 Task: Check the sale-to-list ratio of open concept design in the last 3 years.
Action: Mouse moved to (1066, 253)
Screenshot: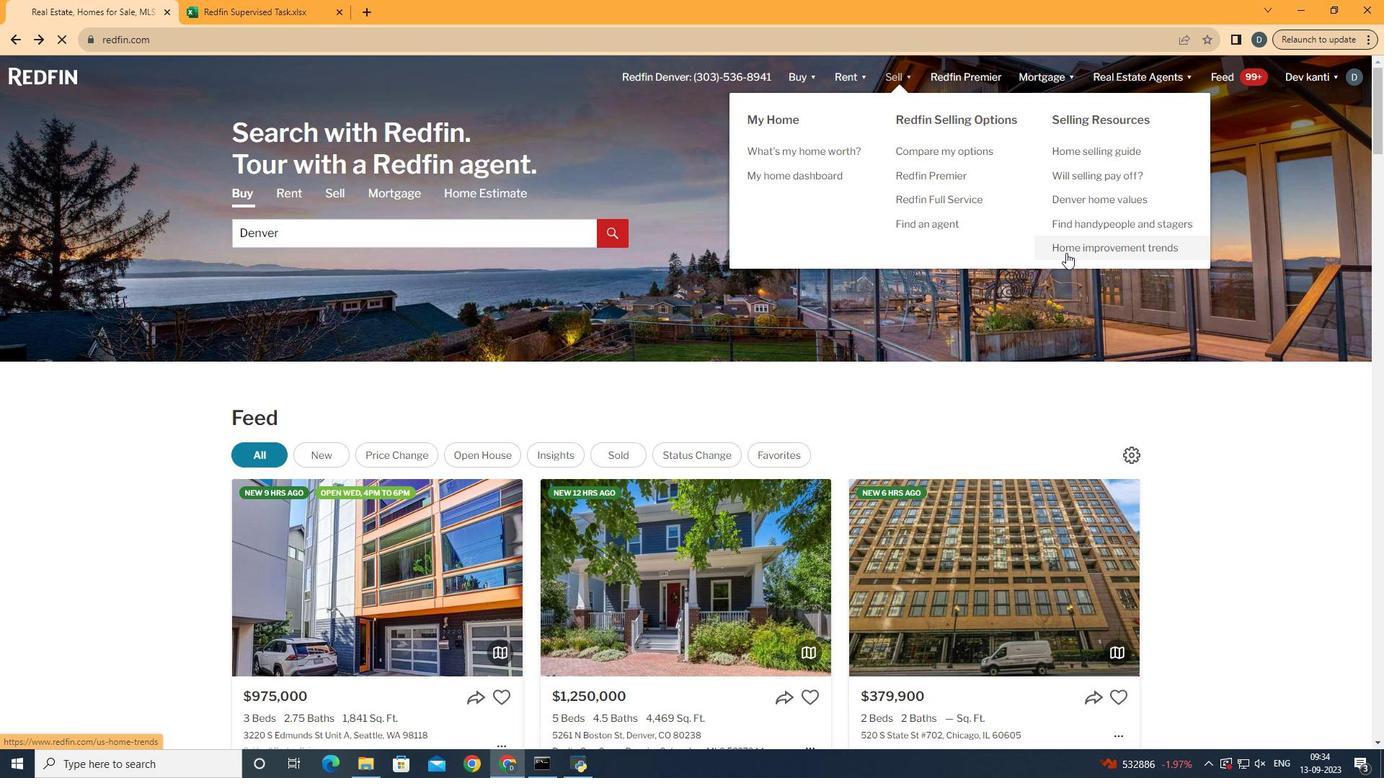 
Action: Mouse pressed left at (1066, 253)
Screenshot: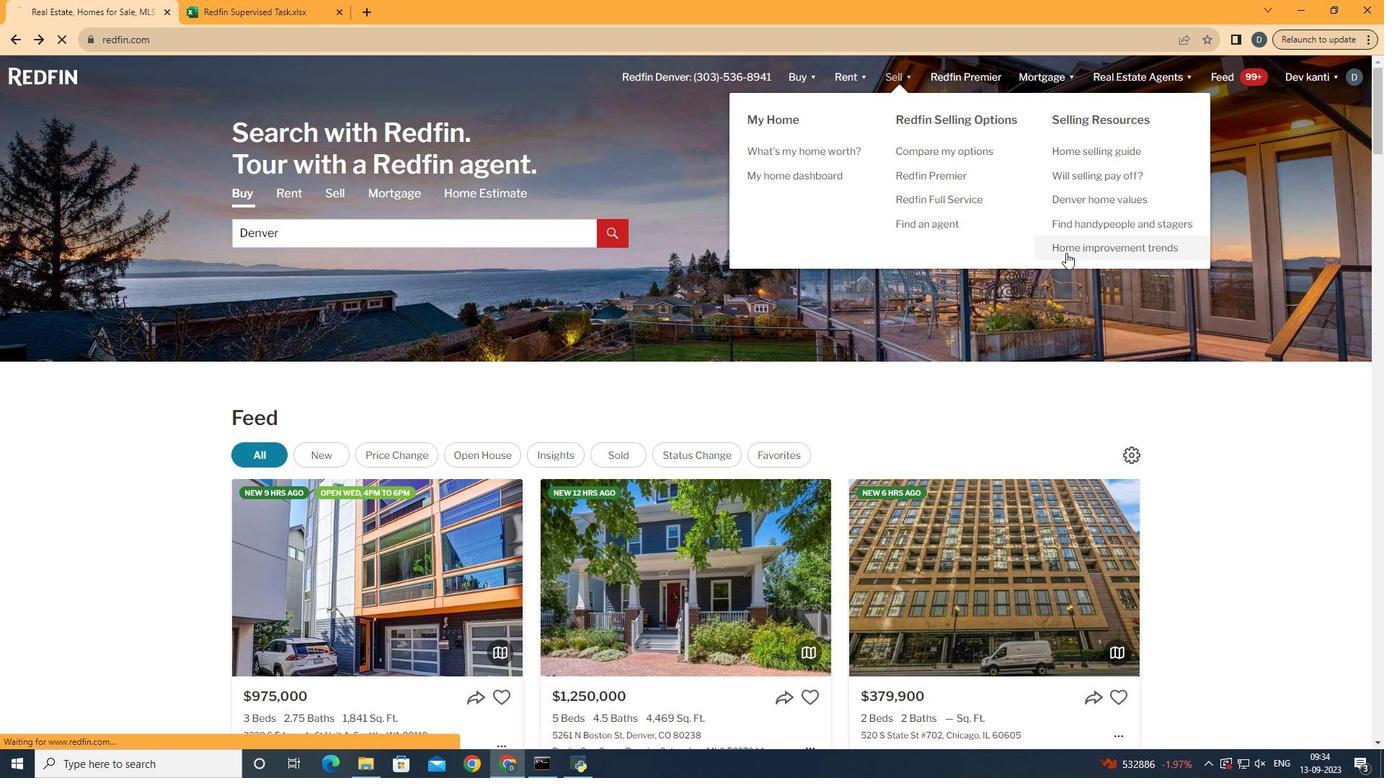 
Action: Mouse moved to (366, 284)
Screenshot: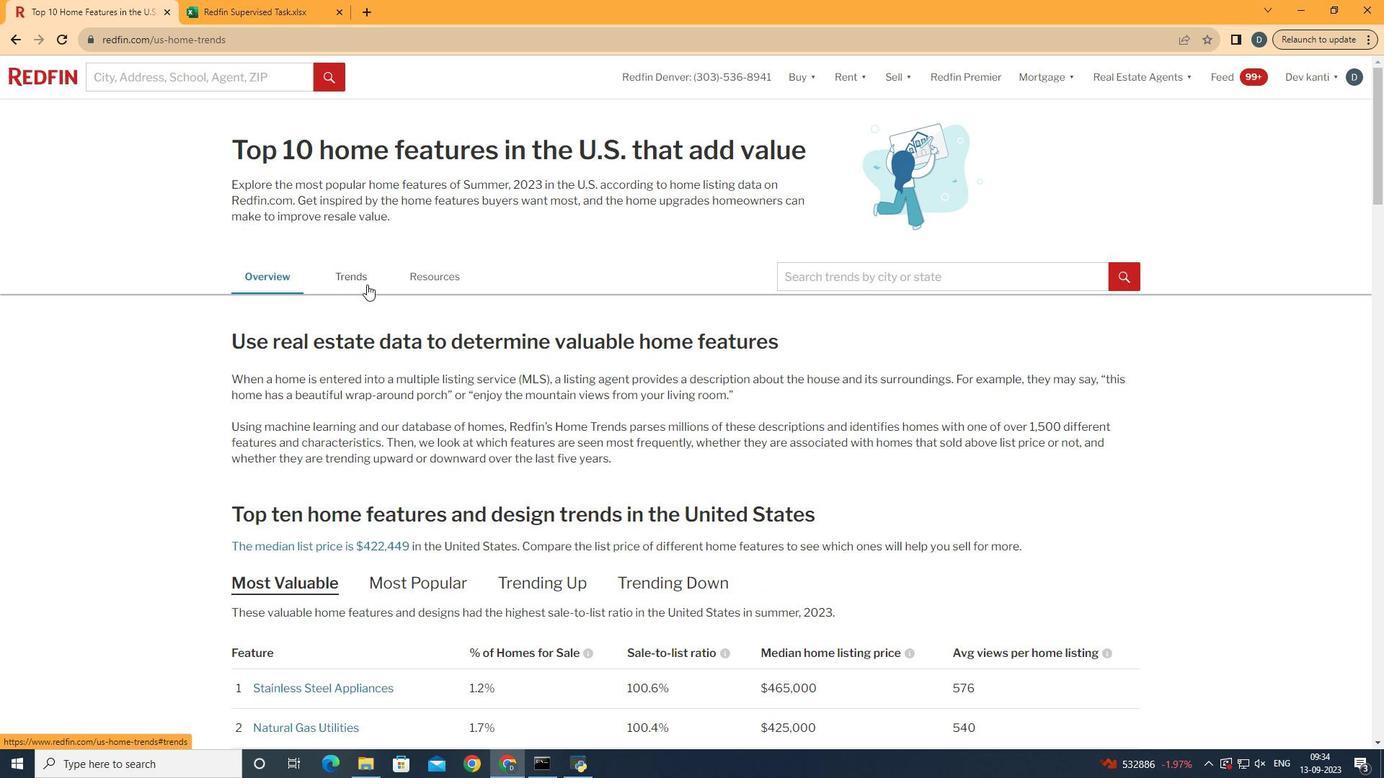 
Action: Mouse pressed left at (366, 284)
Screenshot: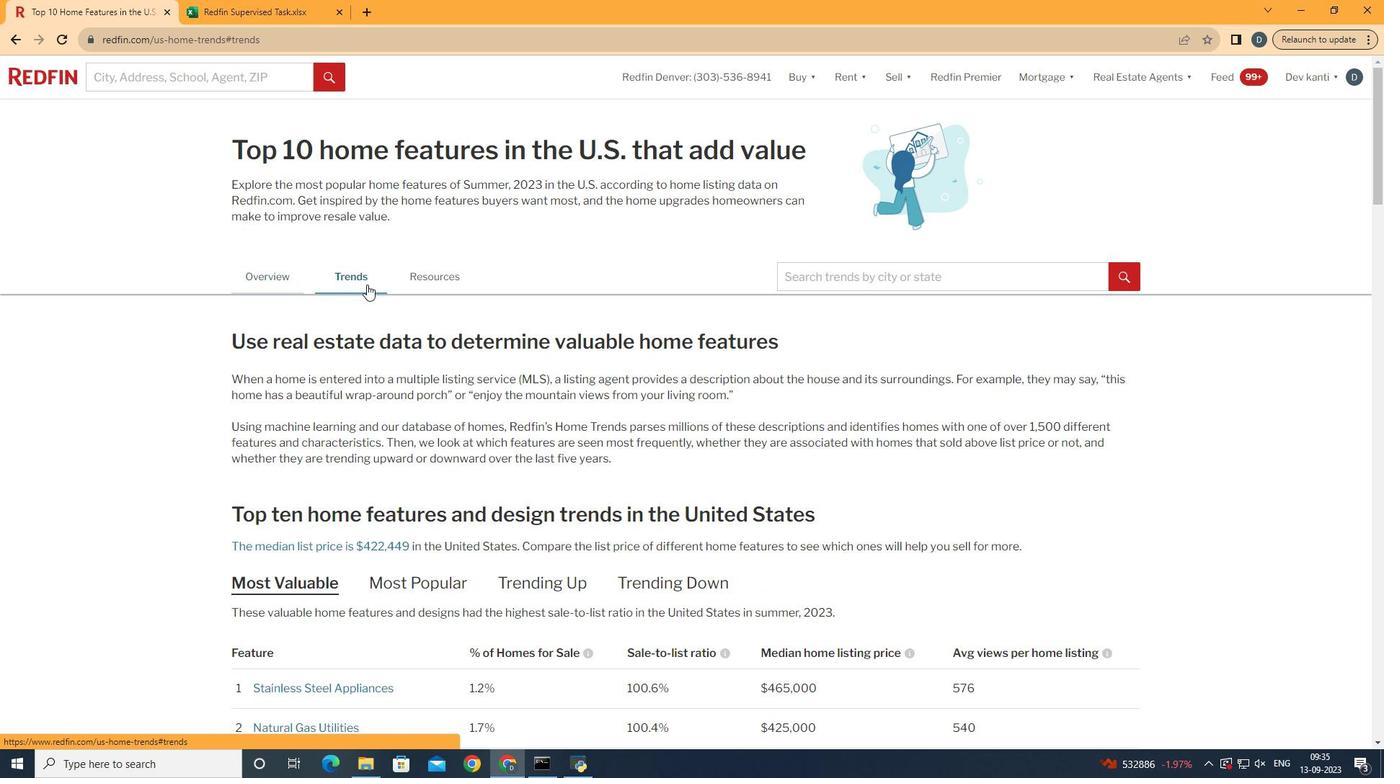 
Action: Mouse moved to (457, 382)
Screenshot: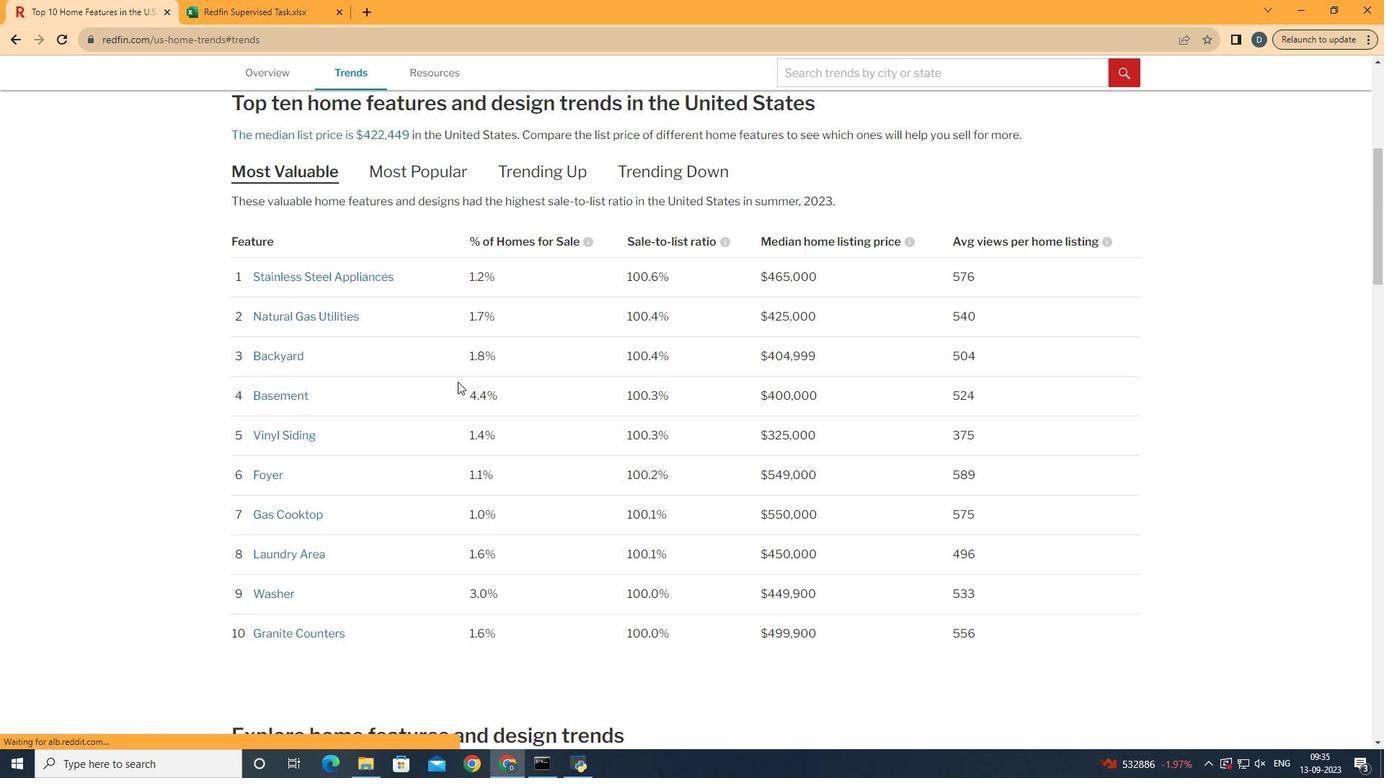 
Action: Mouse scrolled (457, 381) with delta (0, 0)
Screenshot: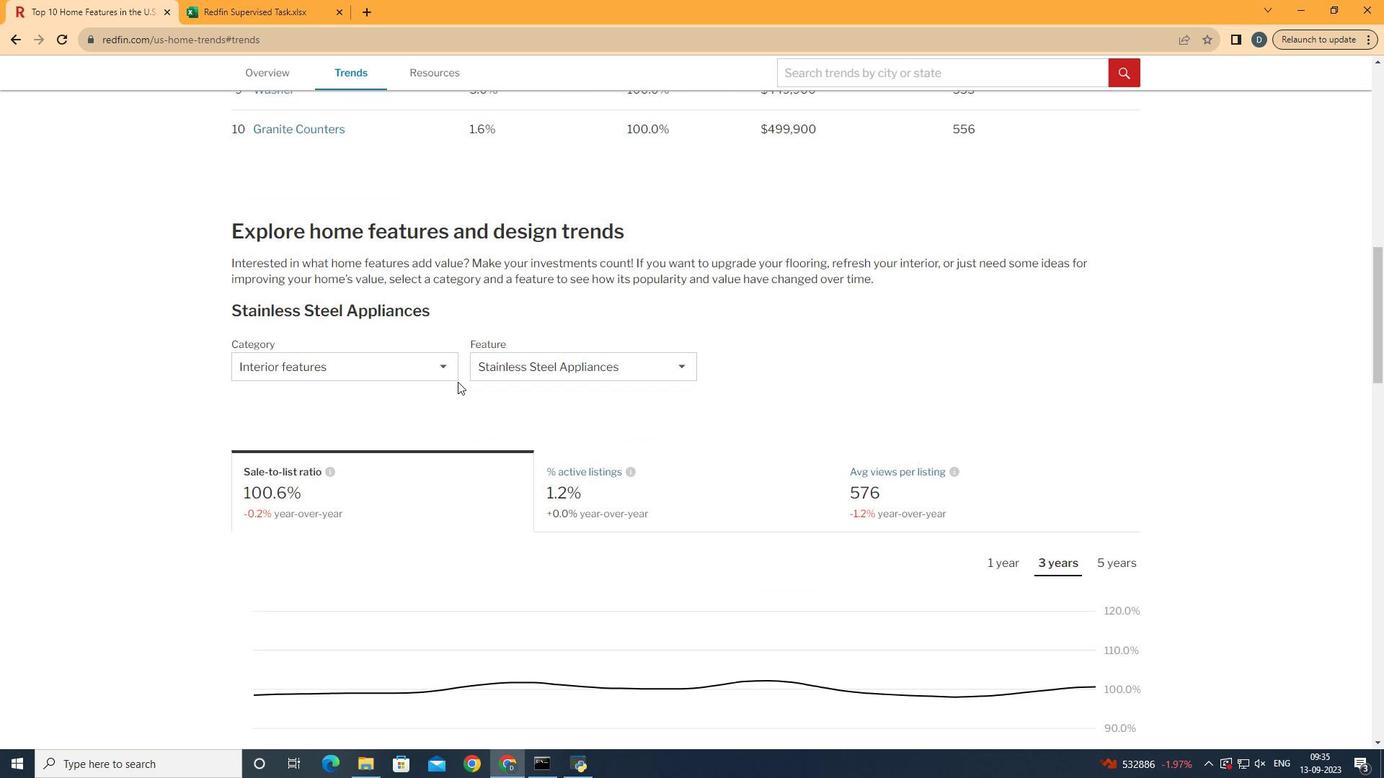 
Action: Mouse scrolled (457, 381) with delta (0, 0)
Screenshot: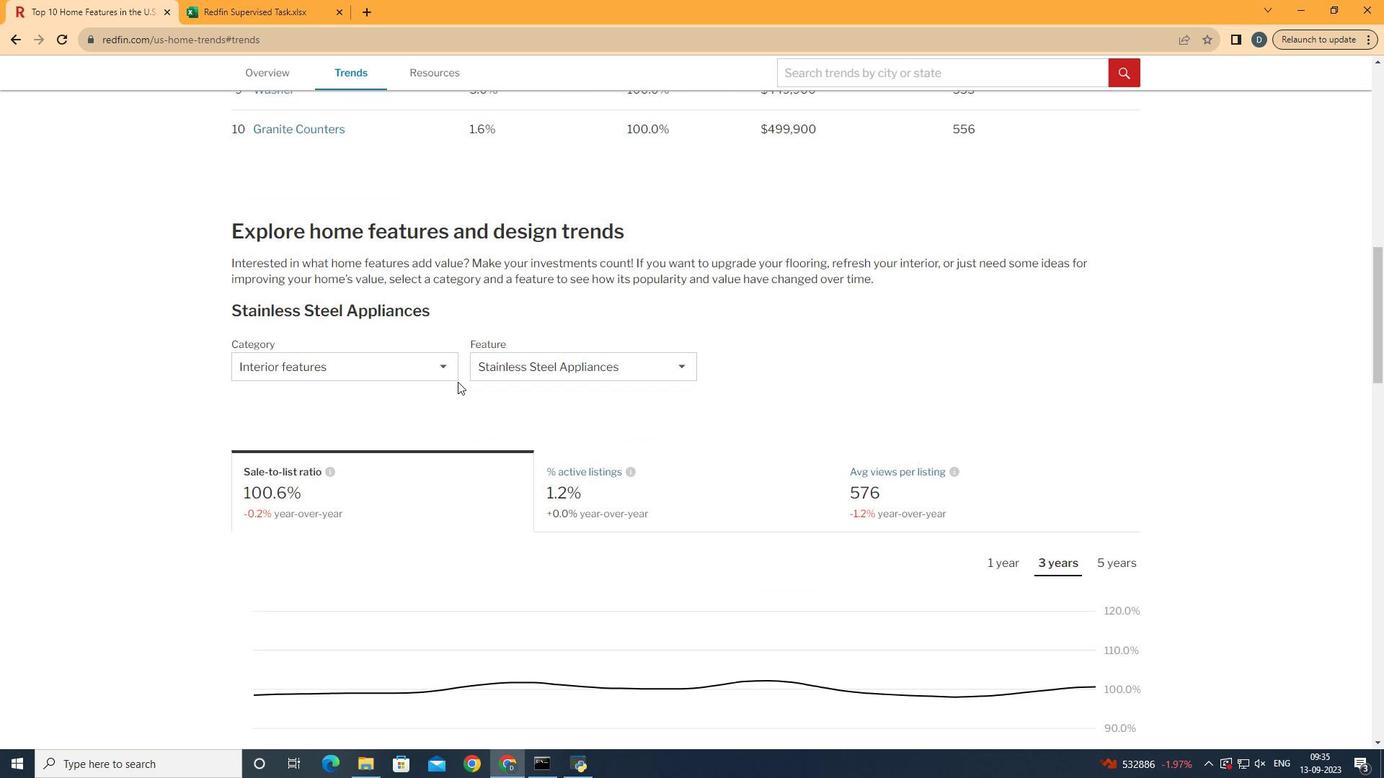 
Action: Mouse scrolled (457, 381) with delta (0, 0)
Screenshot: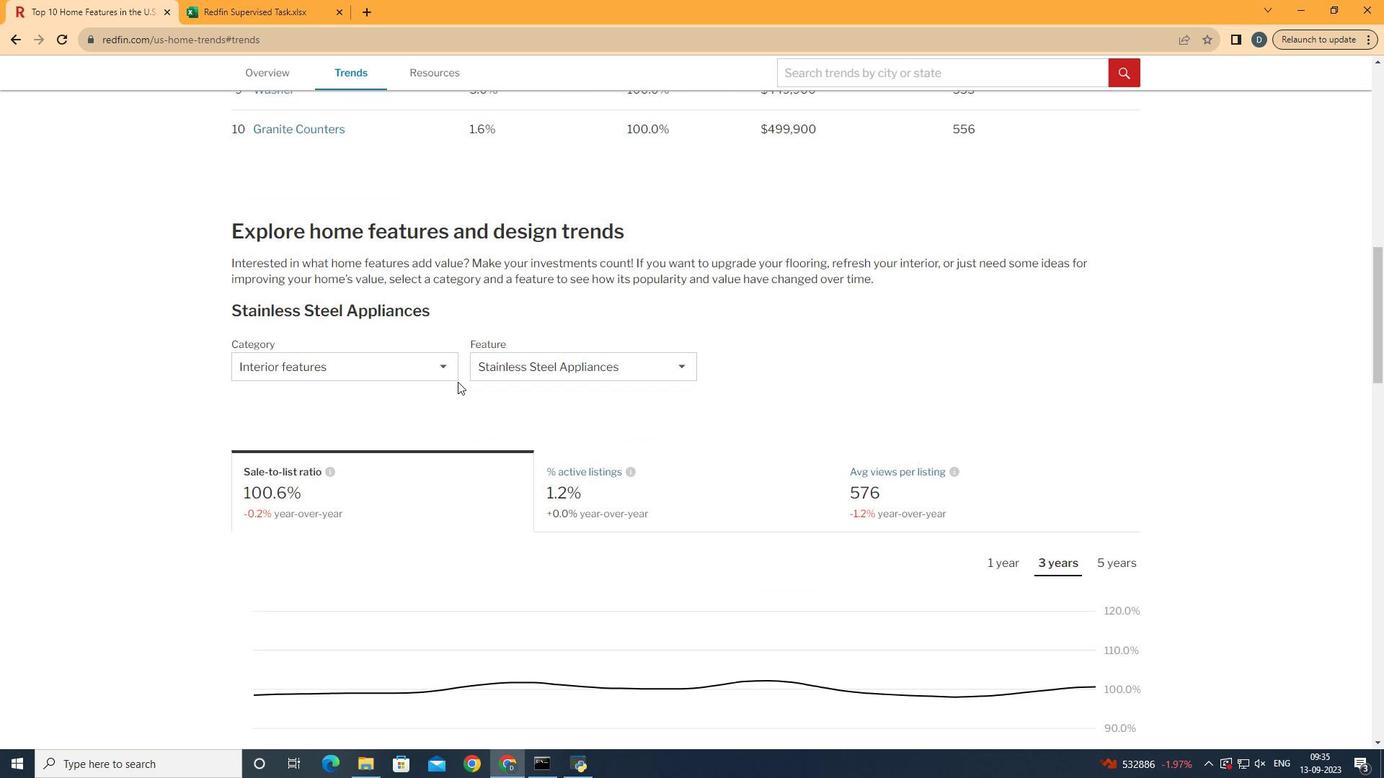 
Action: Mouse scrolled (457, 381) with delta (0, 0)
Screenshot: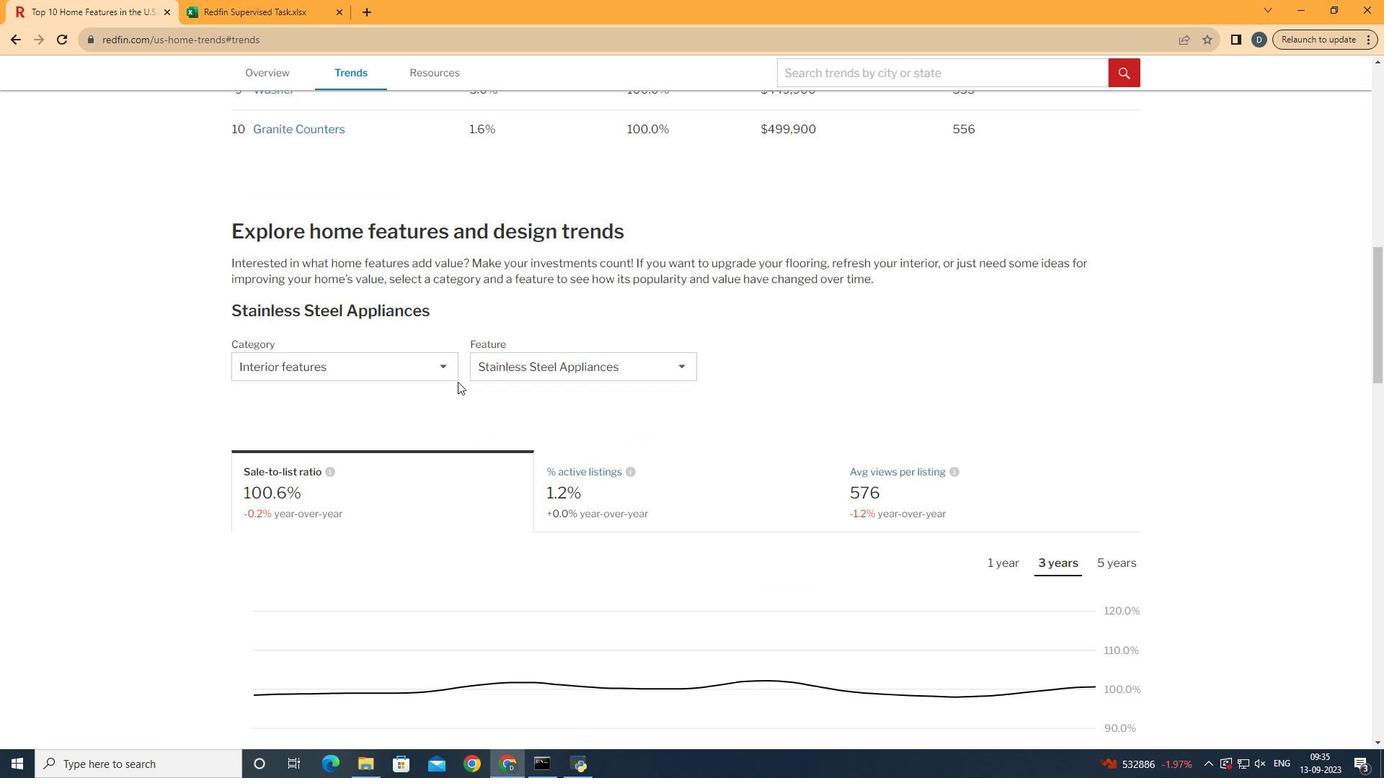 
Action: Mouse scrolled (457, 381) with delta (0, 0)
Screenshot: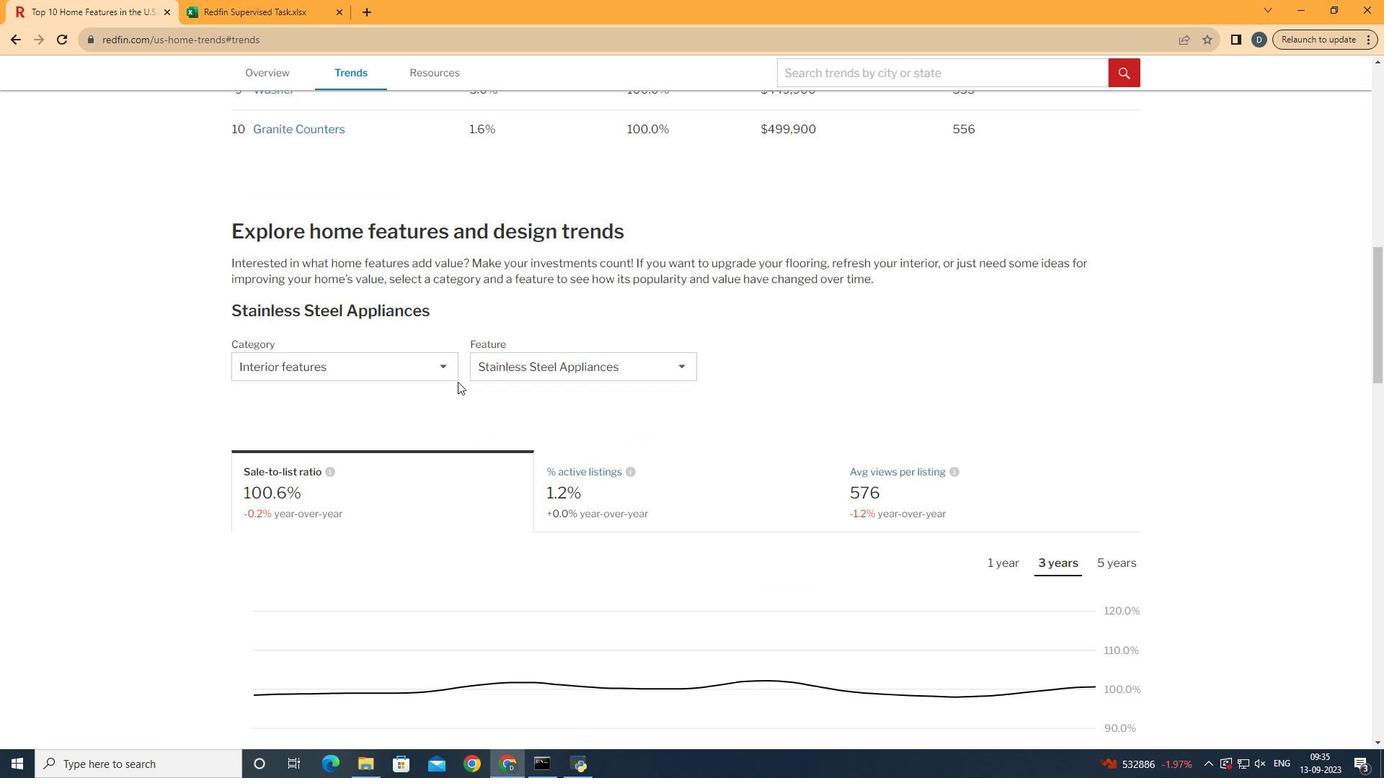 
Action: Mouse scrolled (457, 381) with delta (0, 0)
Screenshot: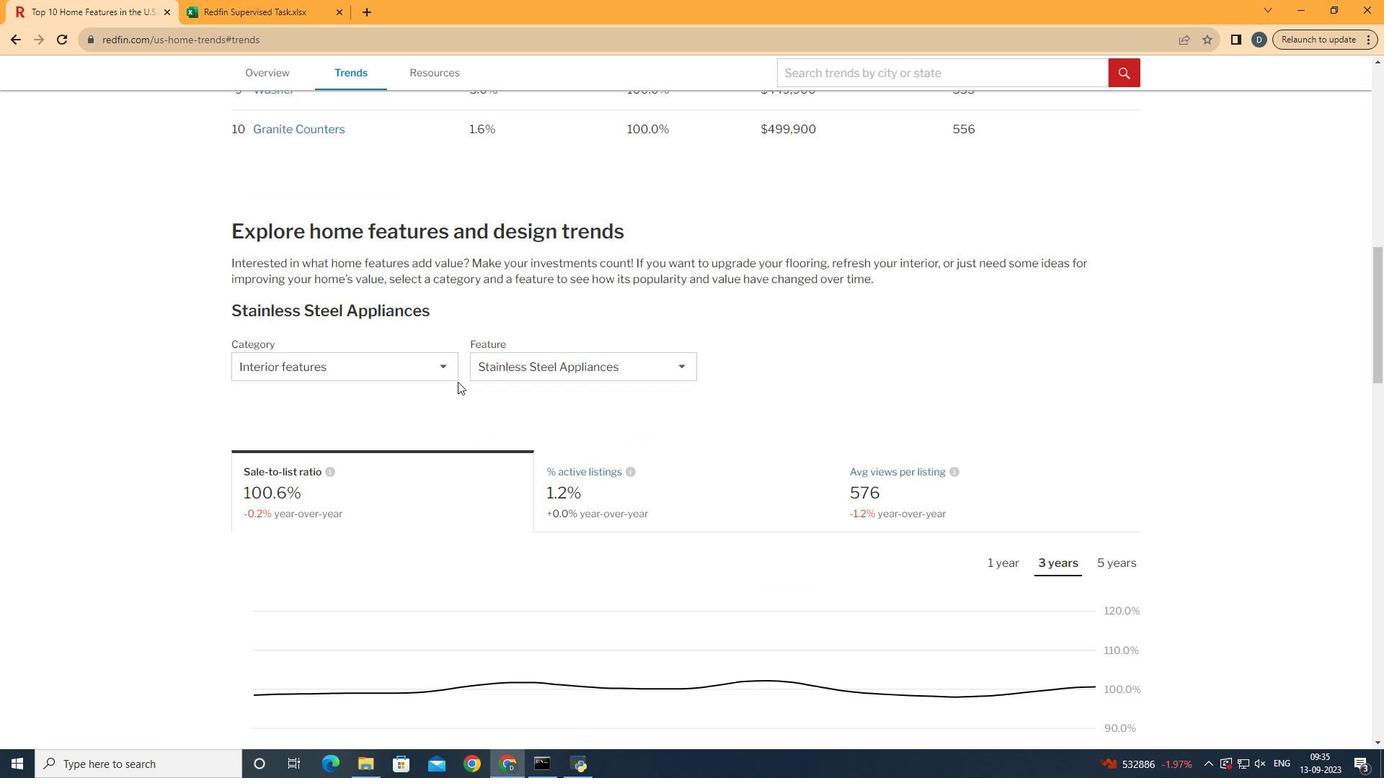
Action: Mouse scrolled (457, 381) with delta (0, 0)
Screenshot: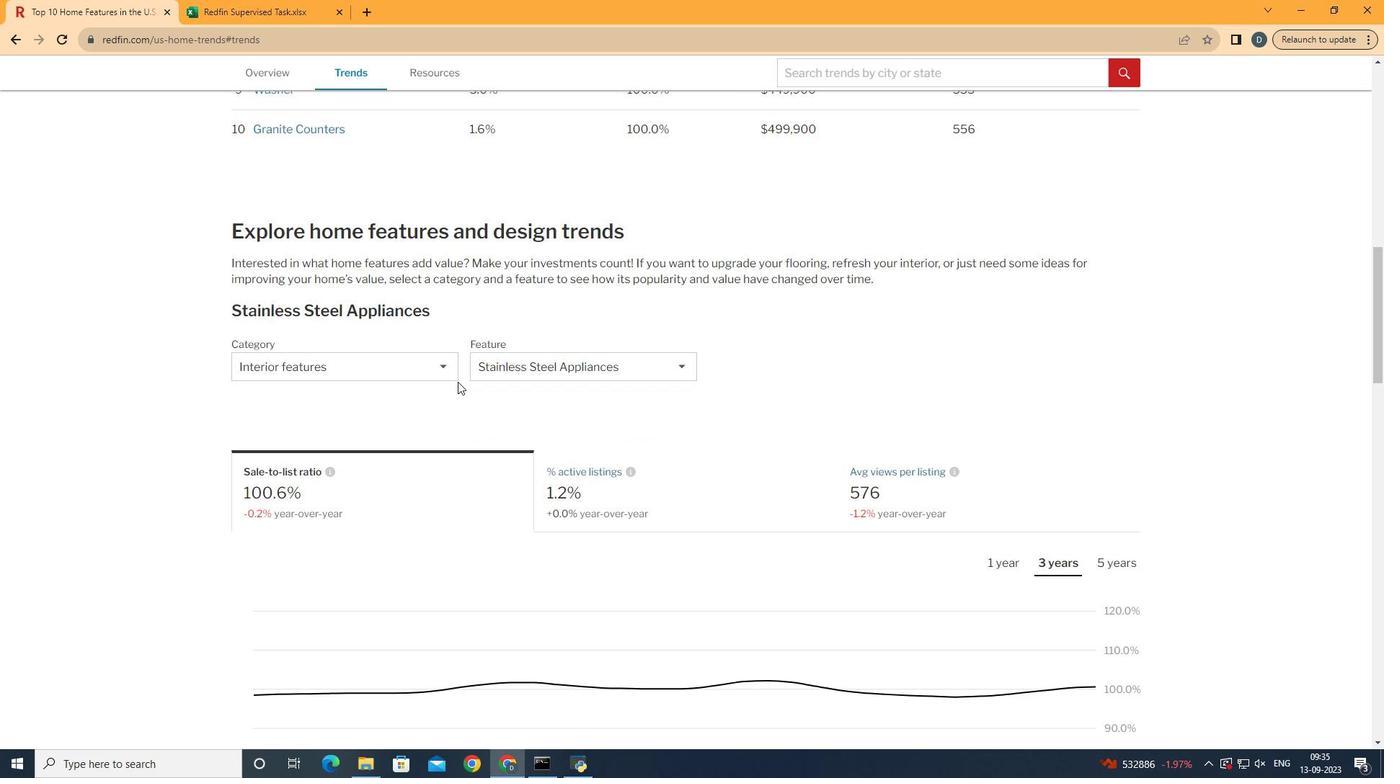 
Action: Mouse scrolled (457, 381) with delta (0, 0)
Screenshot: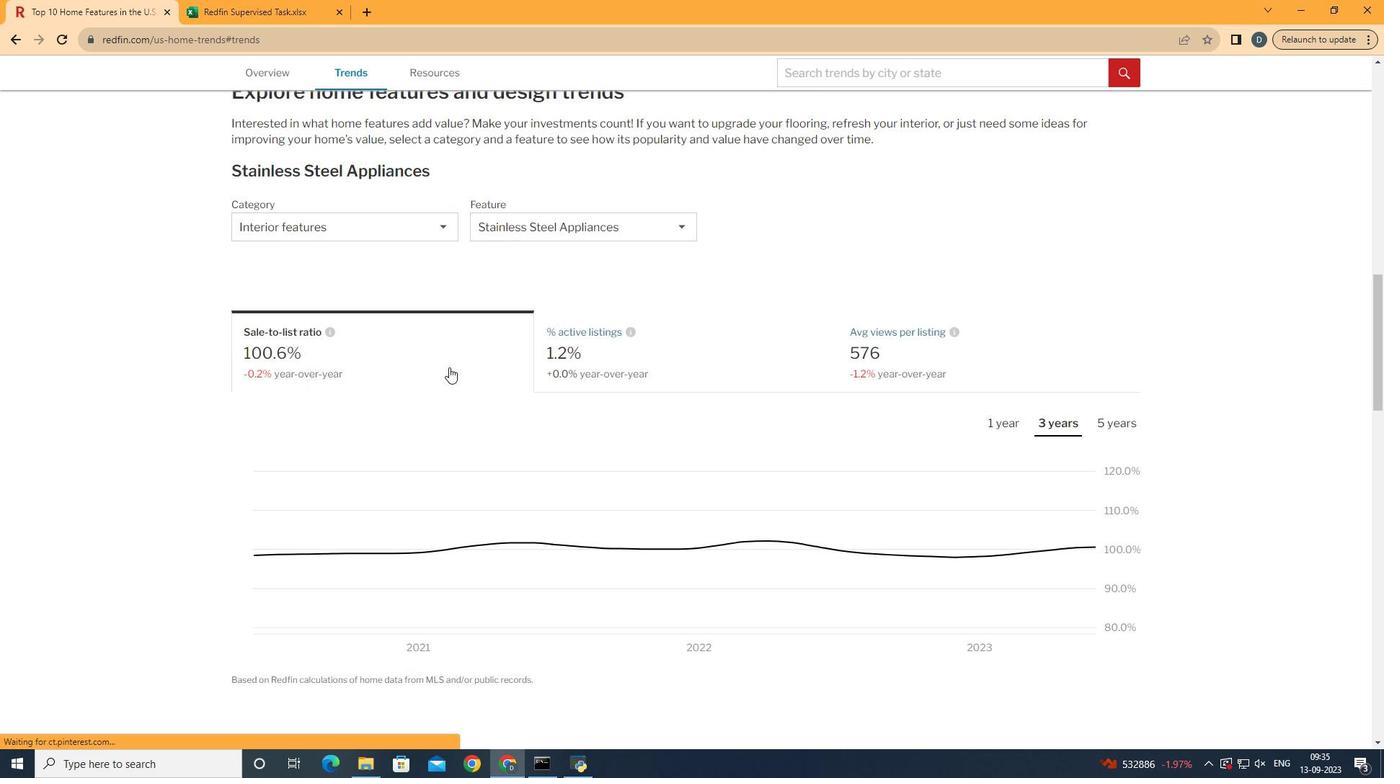
Action: Mouse scrolled (457, 381) with delta (0, 0)
Screenshot: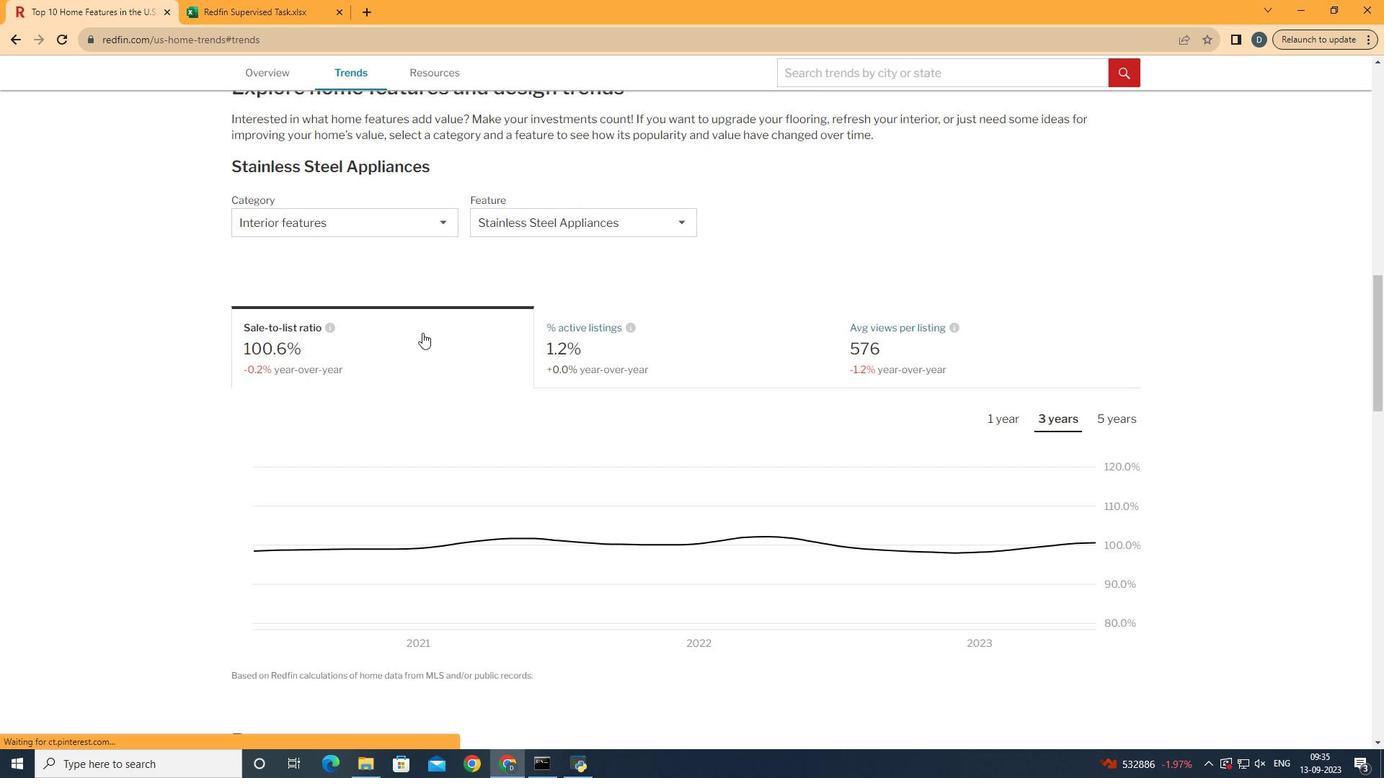 
Action: Mouse moved to (410, 209)
Screenshot: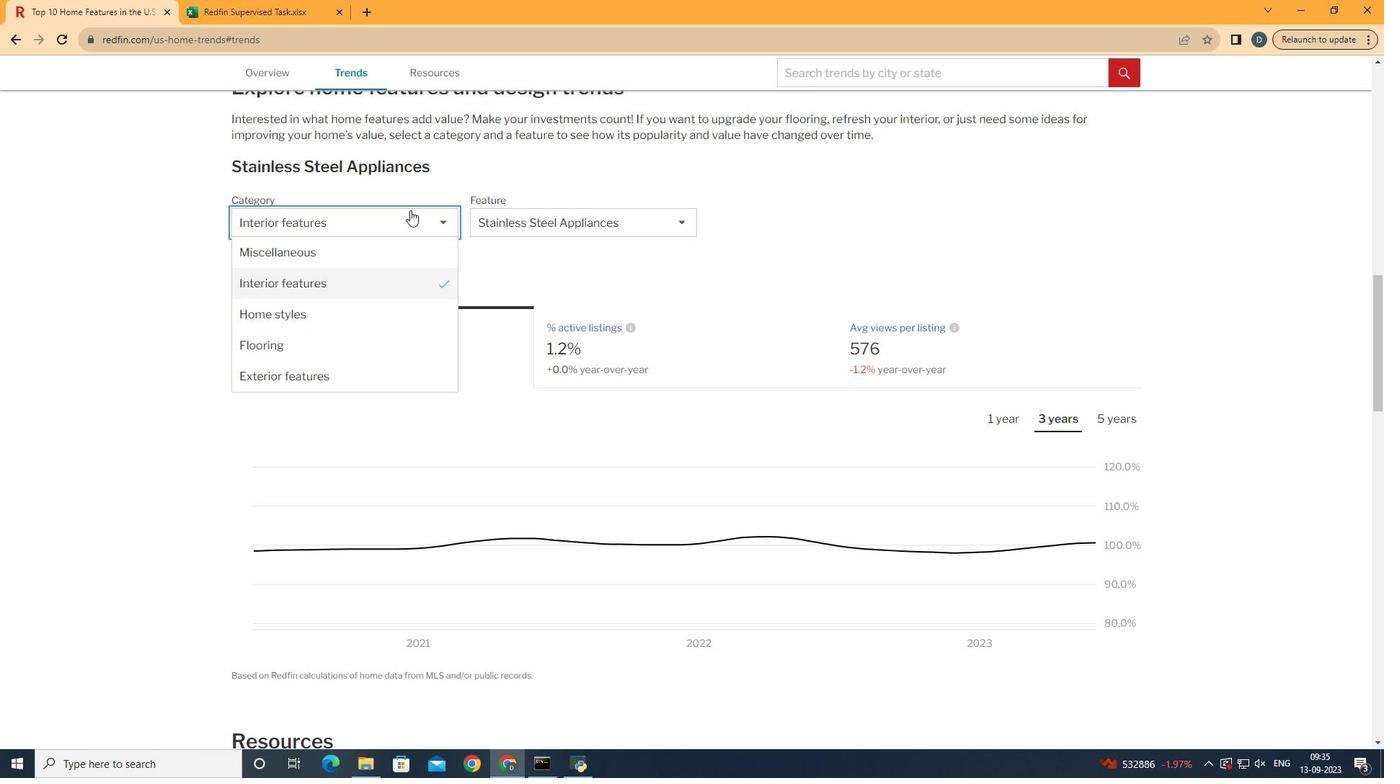 
Action: Mouse pressed left at (410, 209)
Screenshot: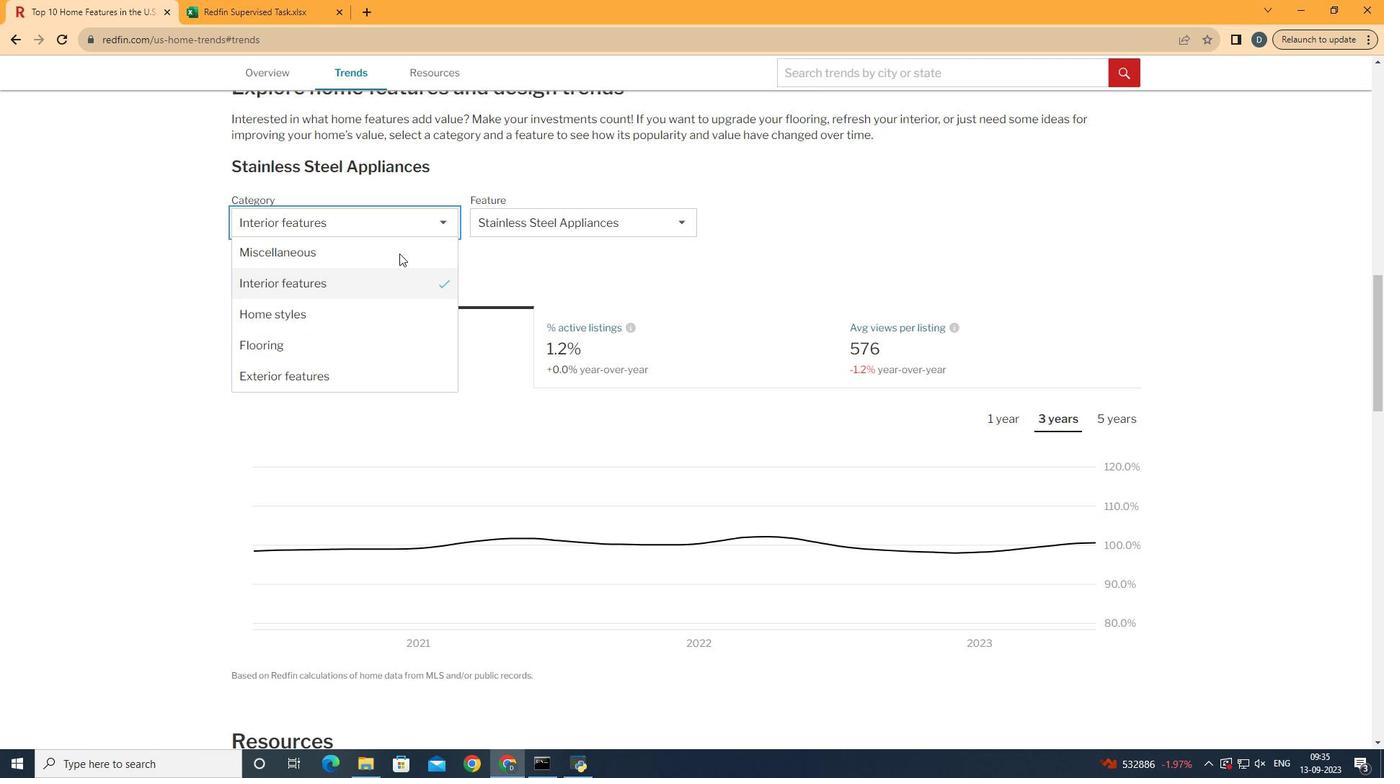 
Action: Mouse moved to (393, 287)
Screenshot: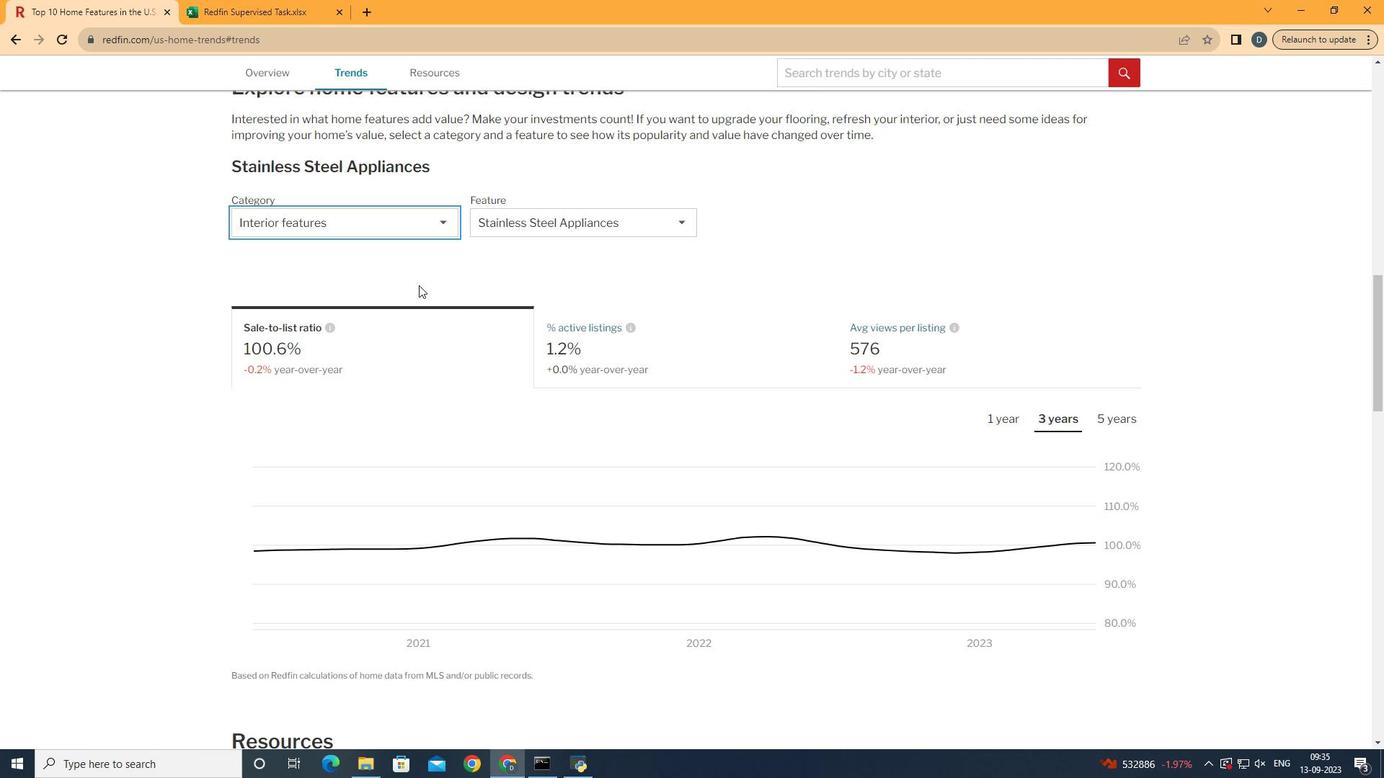 
Action: Mouse pressed left at (393, 287)
Screenshot: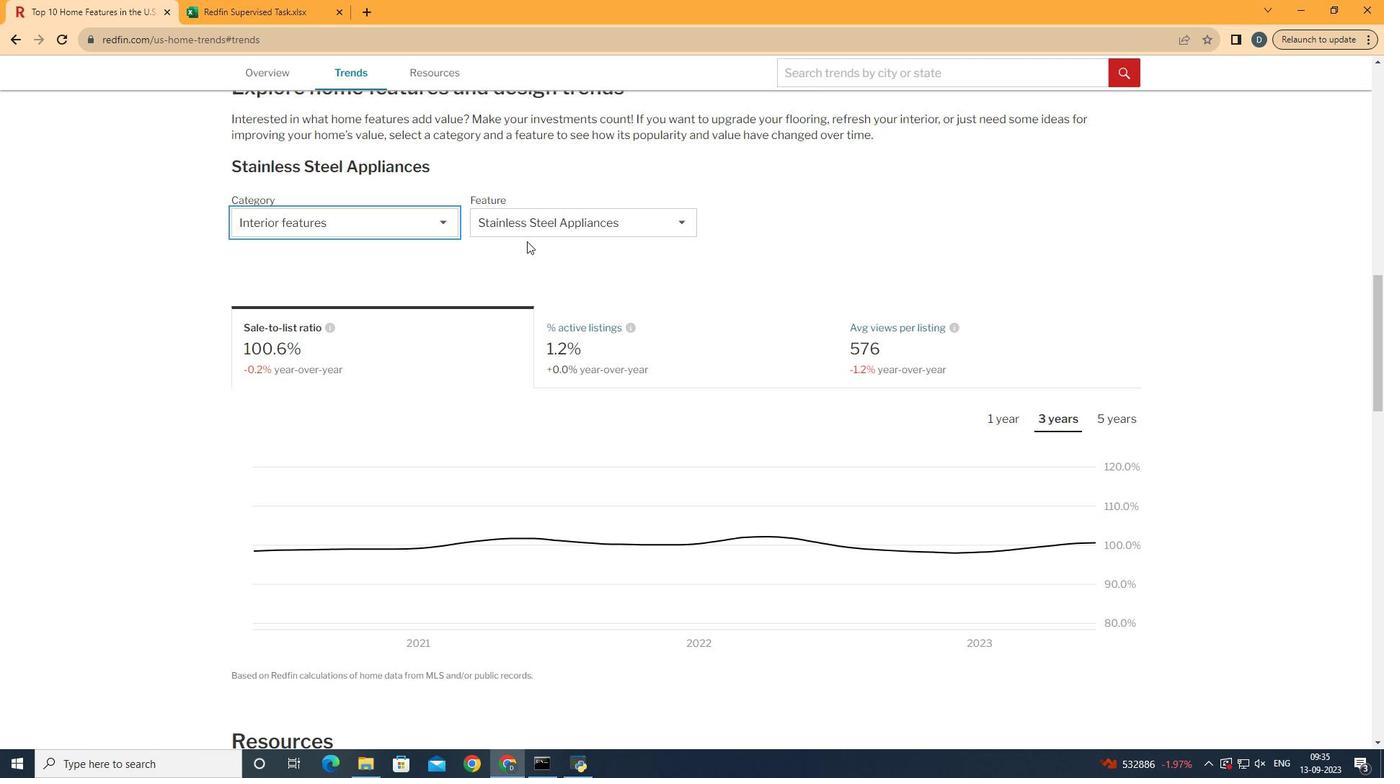 
Action: Mouse moved to (527, 241)
Screenshot: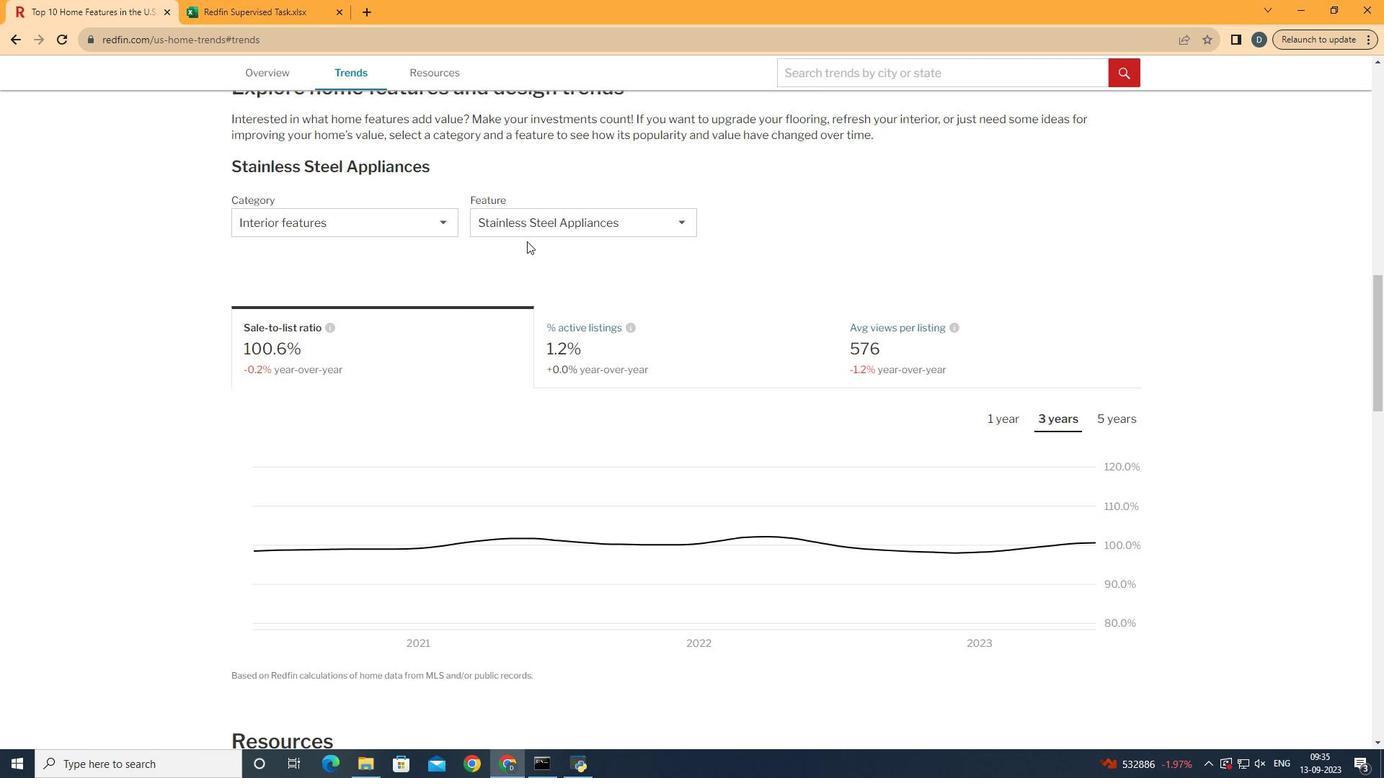 
Action: Mouse pressed left at (527, 241)
Screenshot: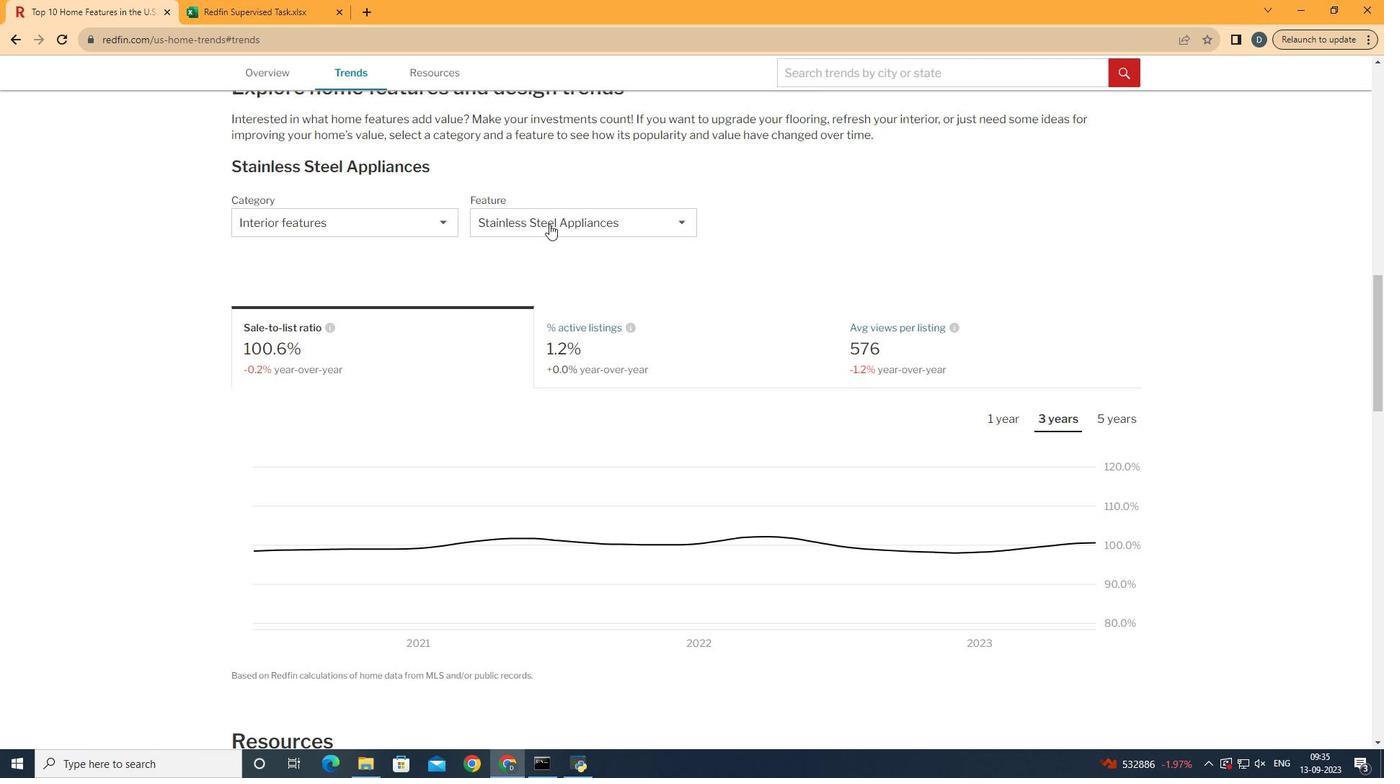 
Action: Mouse moved to (549, 224)
Screenshot: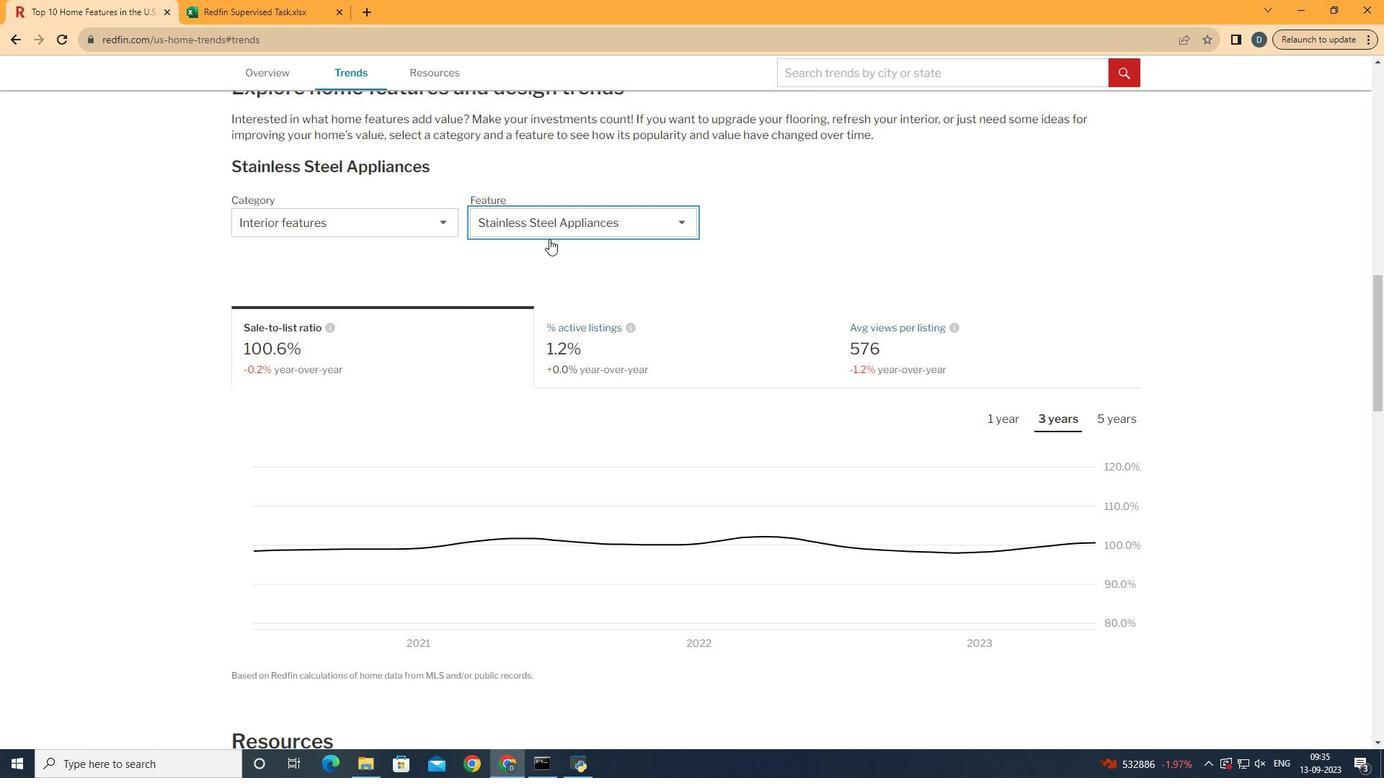 
Action: Mouse pressed left at (549, 224)
Screenshot: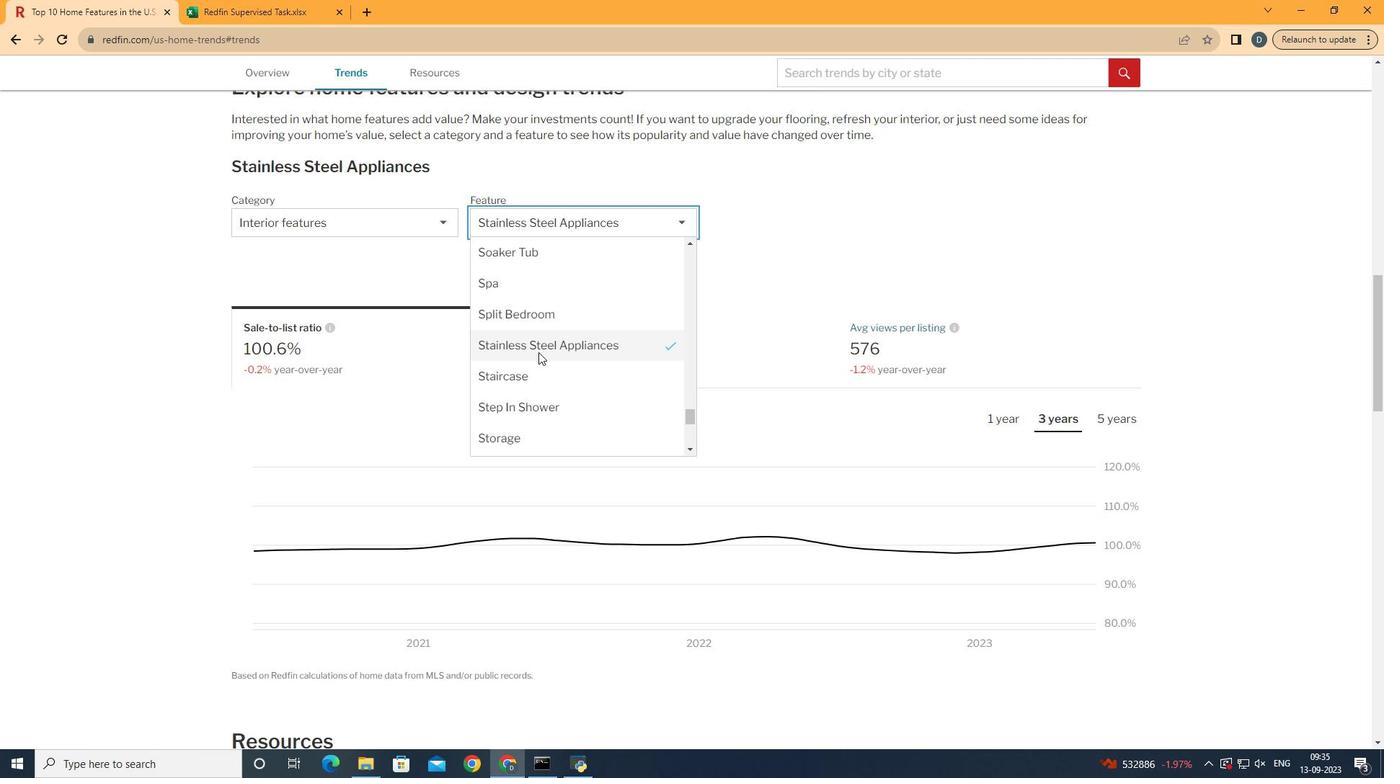 
Action: Mouse moved to (538, 352)
Screenshot: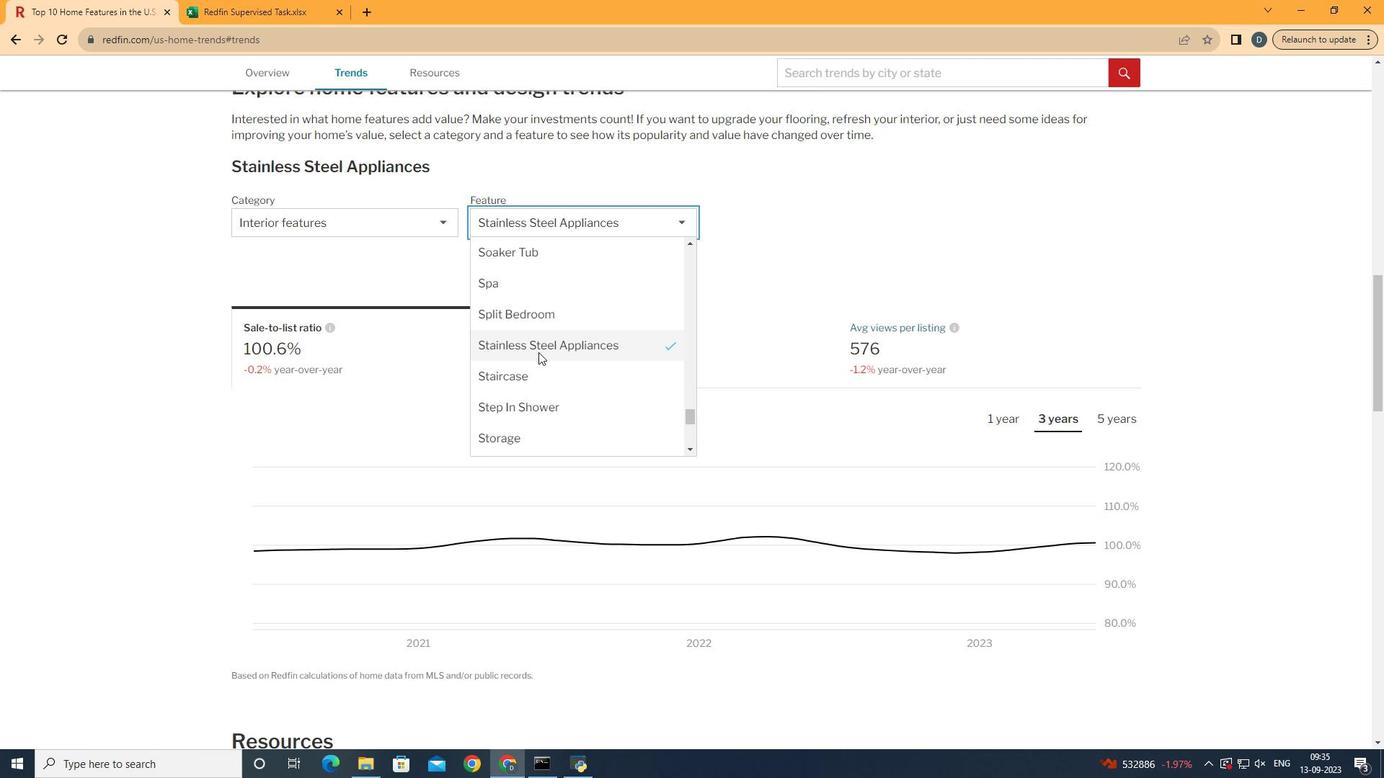 
Action: Mouse scrolled (538, 353) with delta (0, 0)
Screenshot: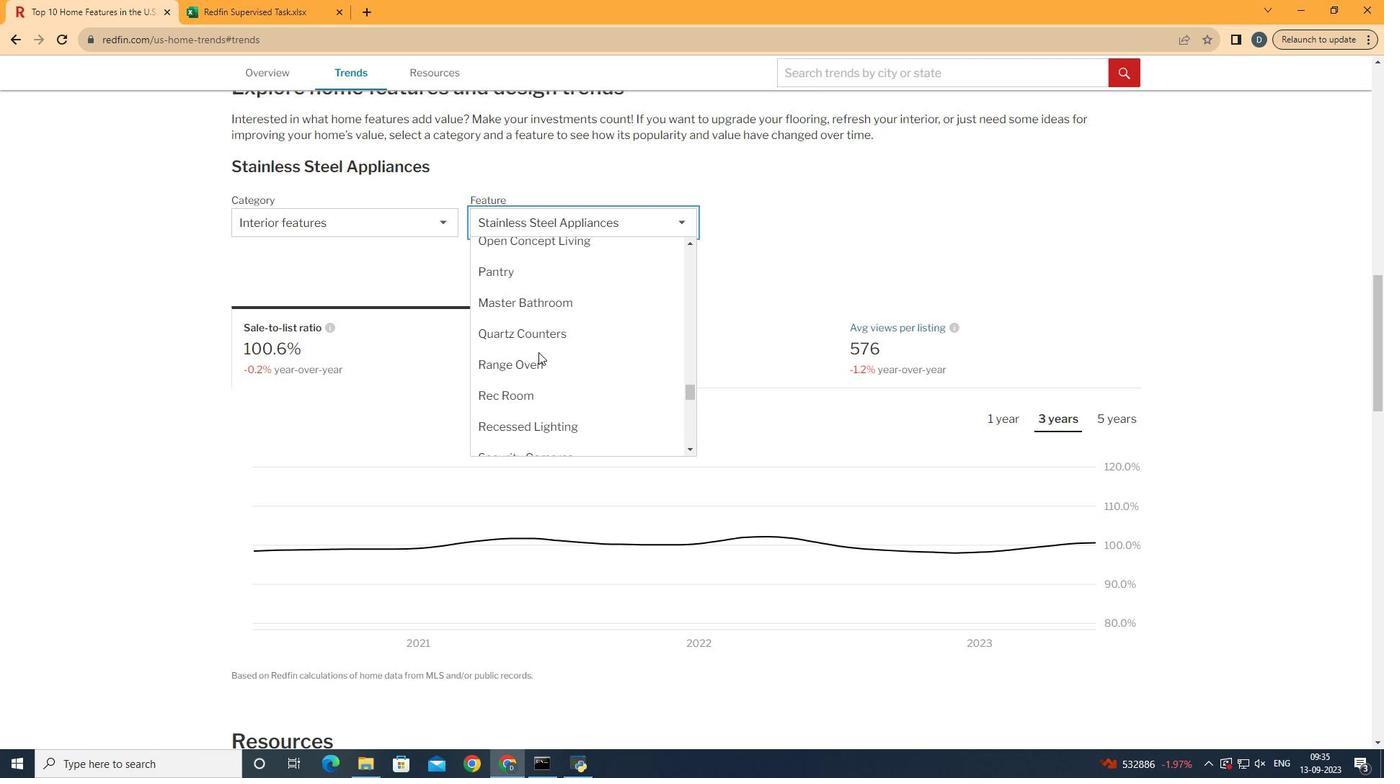 
Action: Mouse scrolled (538, 353) with delta (0, 0)
Screenshot: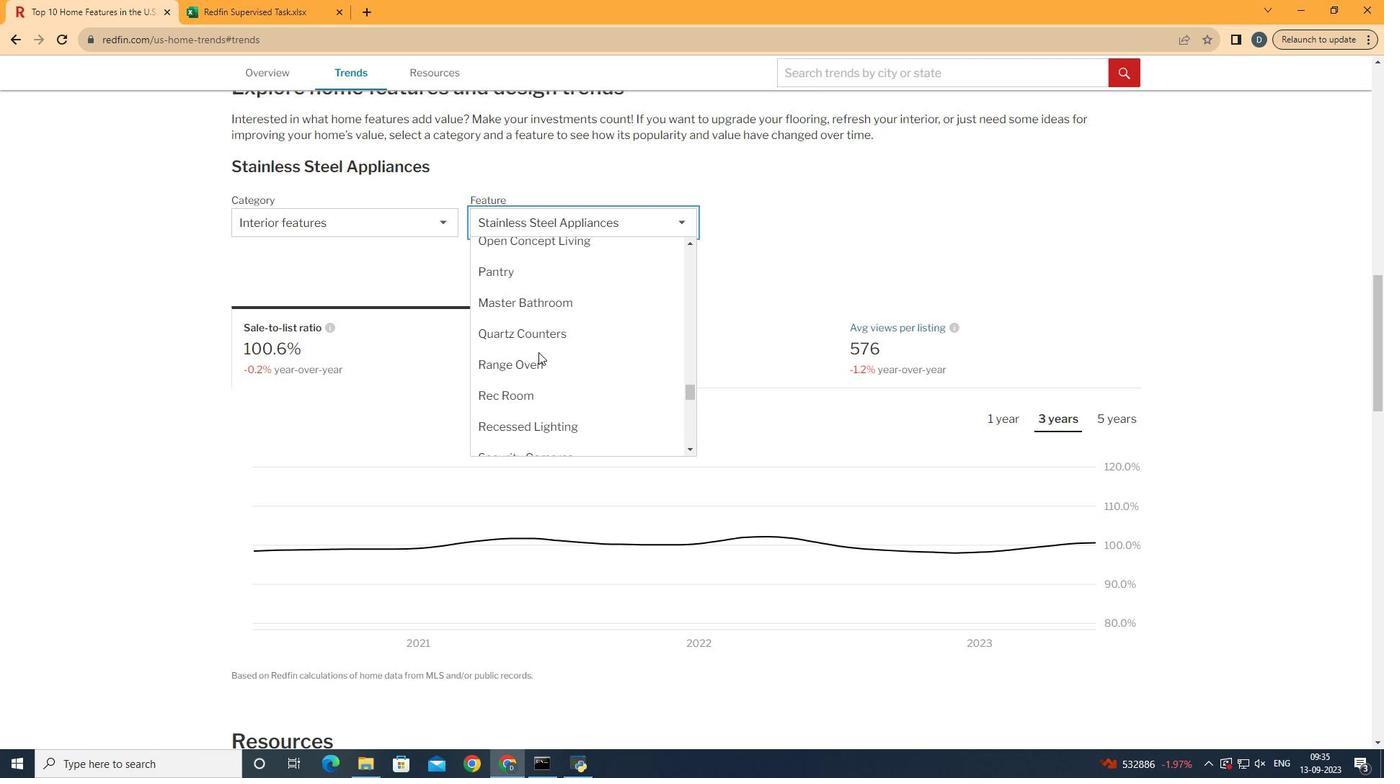 
Action: Mouse scrolled (538, 353) with delta (0, 0)
Screenshot: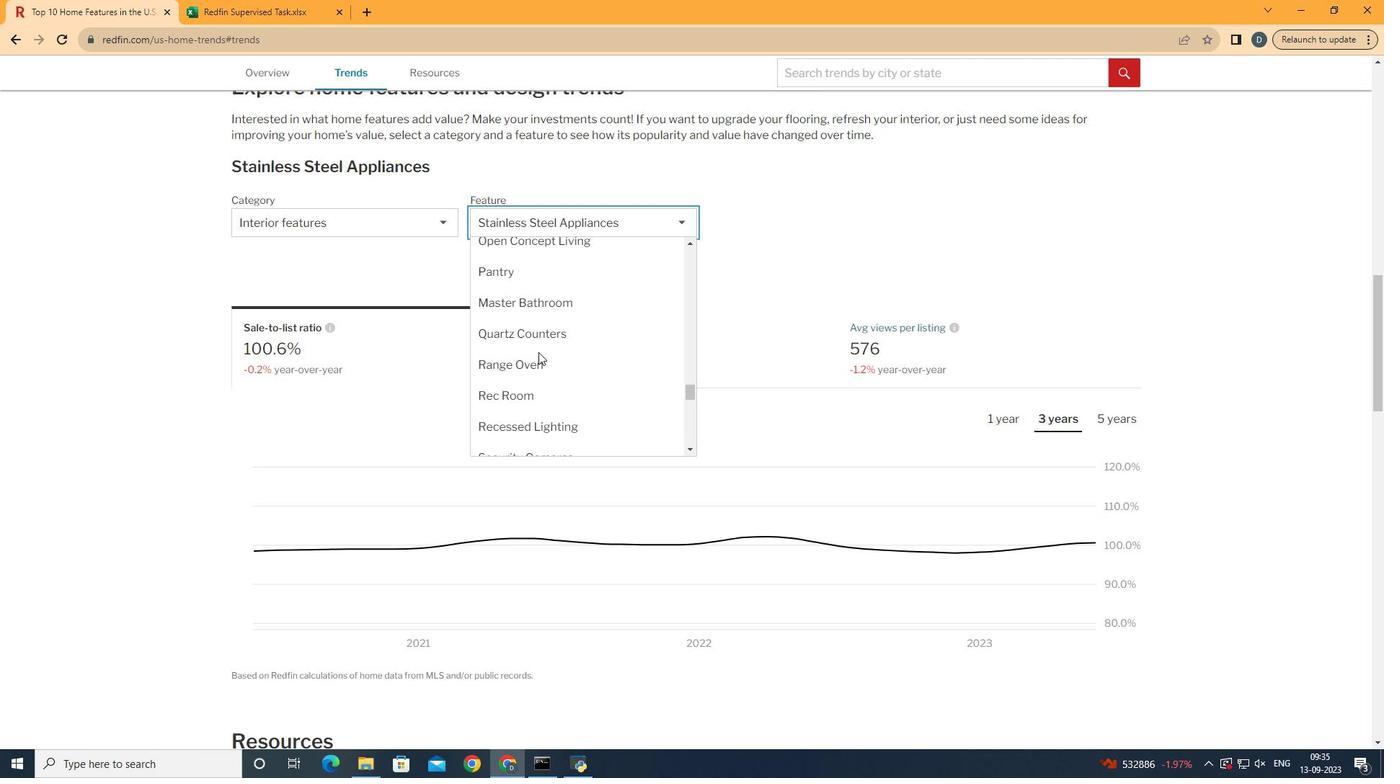 
Action: Mouse scrolled (538, 353) with delta (0, 0)
Screenshot: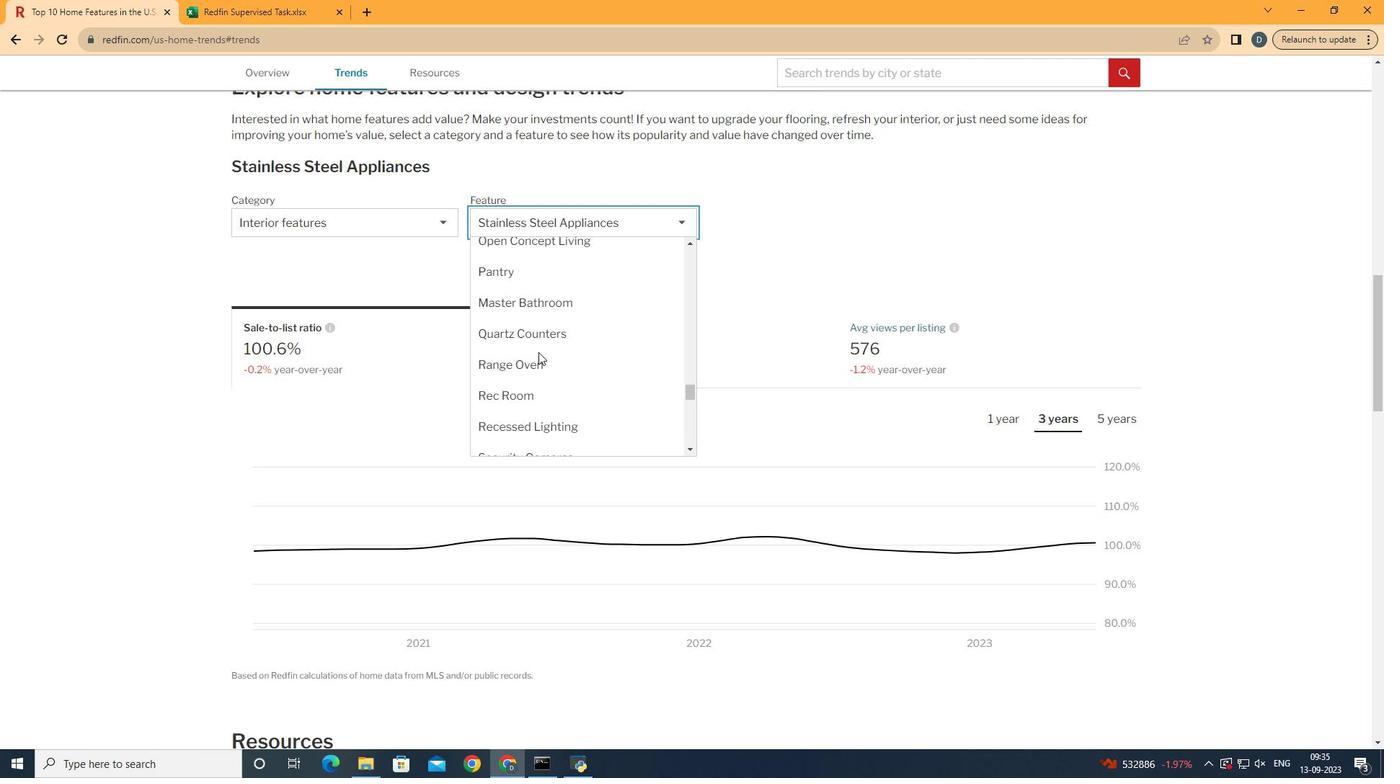 
Action: Mouse scrolled (538, 353) with delta (0, 0)
Screenshot: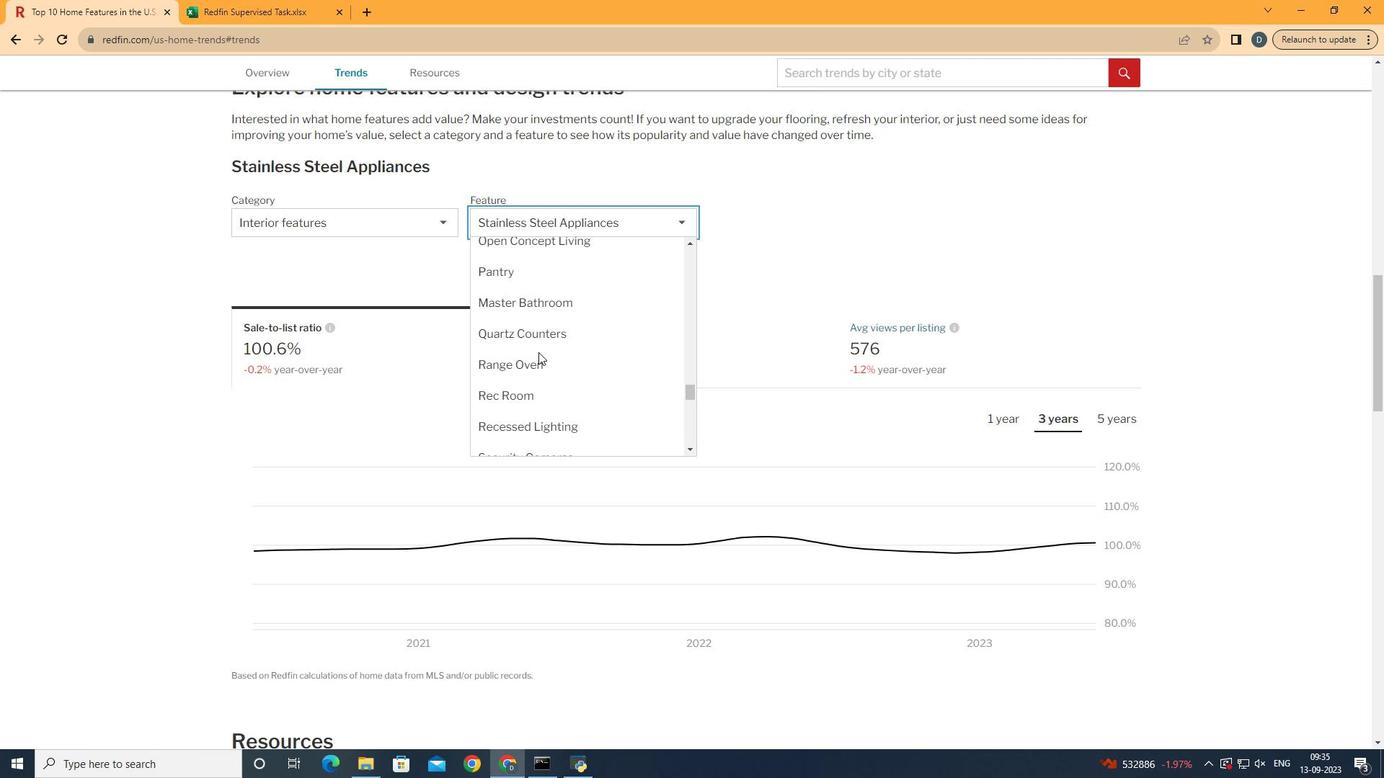 
Action: Mouse scrolled (538, 353) with delta (0, 0)
Screenshot: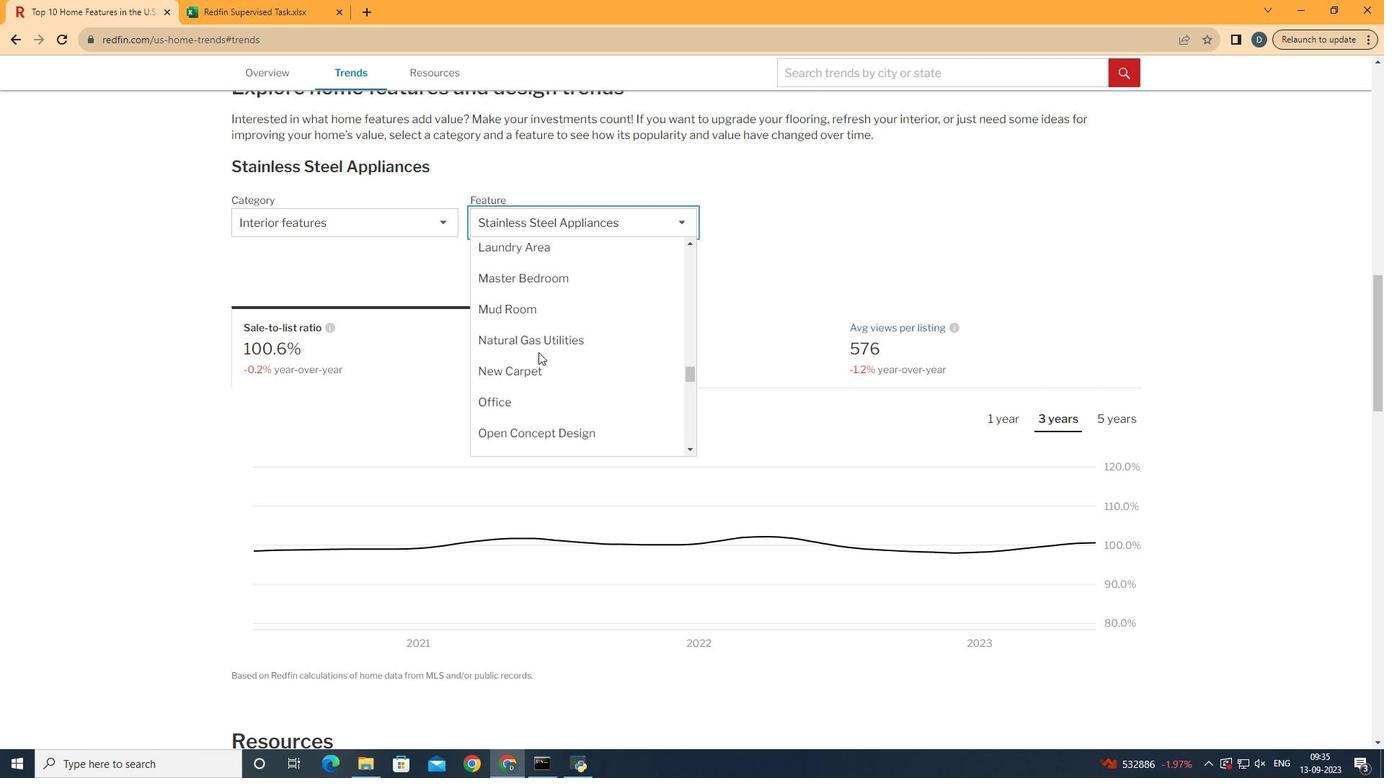 
Action: Mouse scrolled (538, 353) with delta (0, 0)
Screenshot: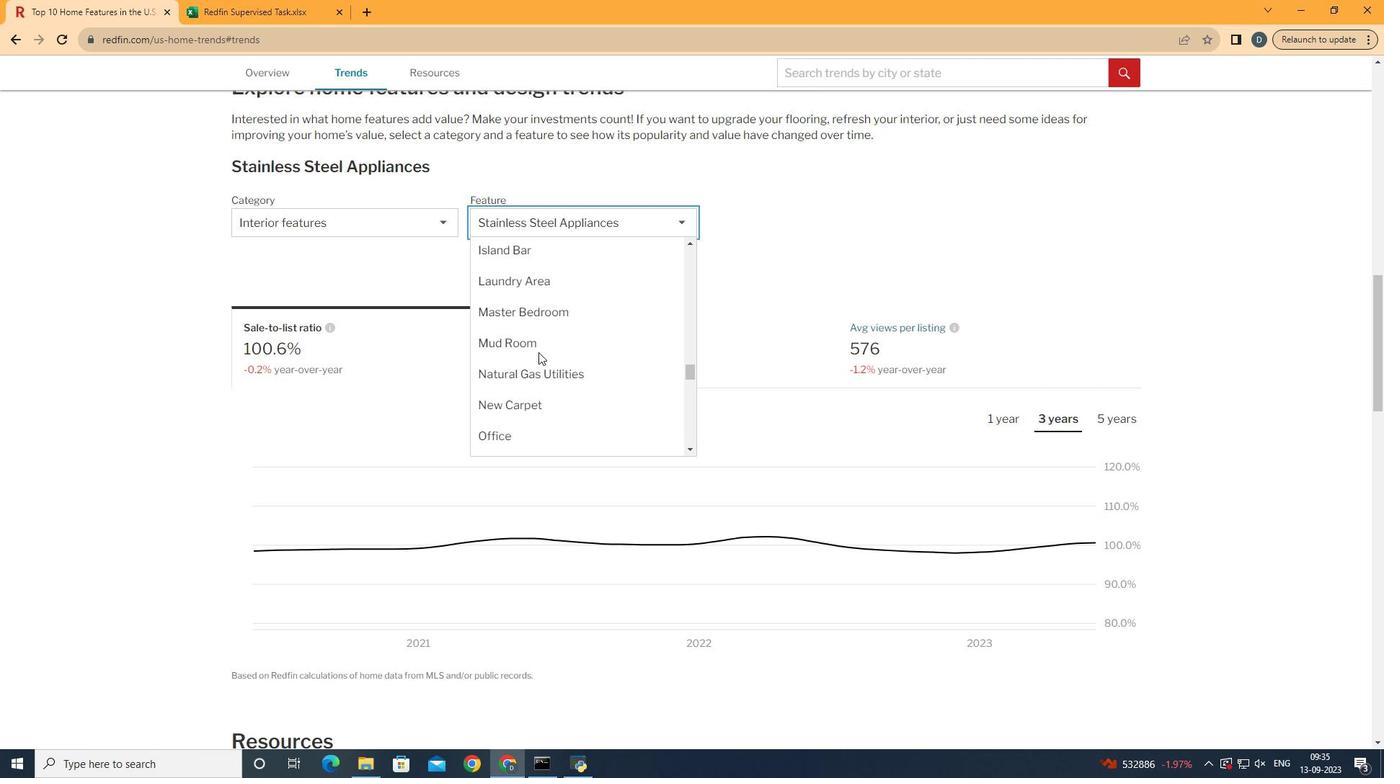 
Action: Mouse scrolled (538, 353) with delta (0, 0)
Screenshot: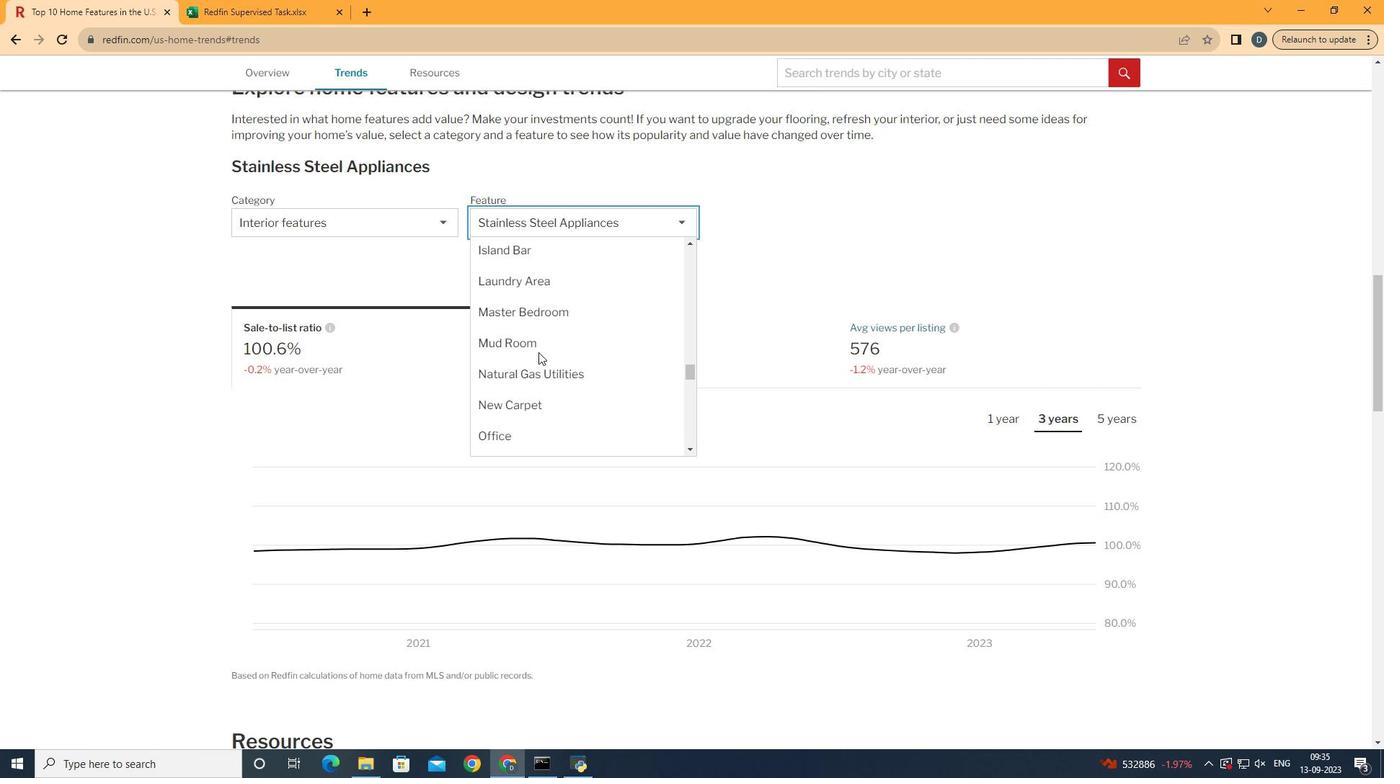 
Action: Mouse scrolled (538, 353) with delta (0, 0)
Screenshot: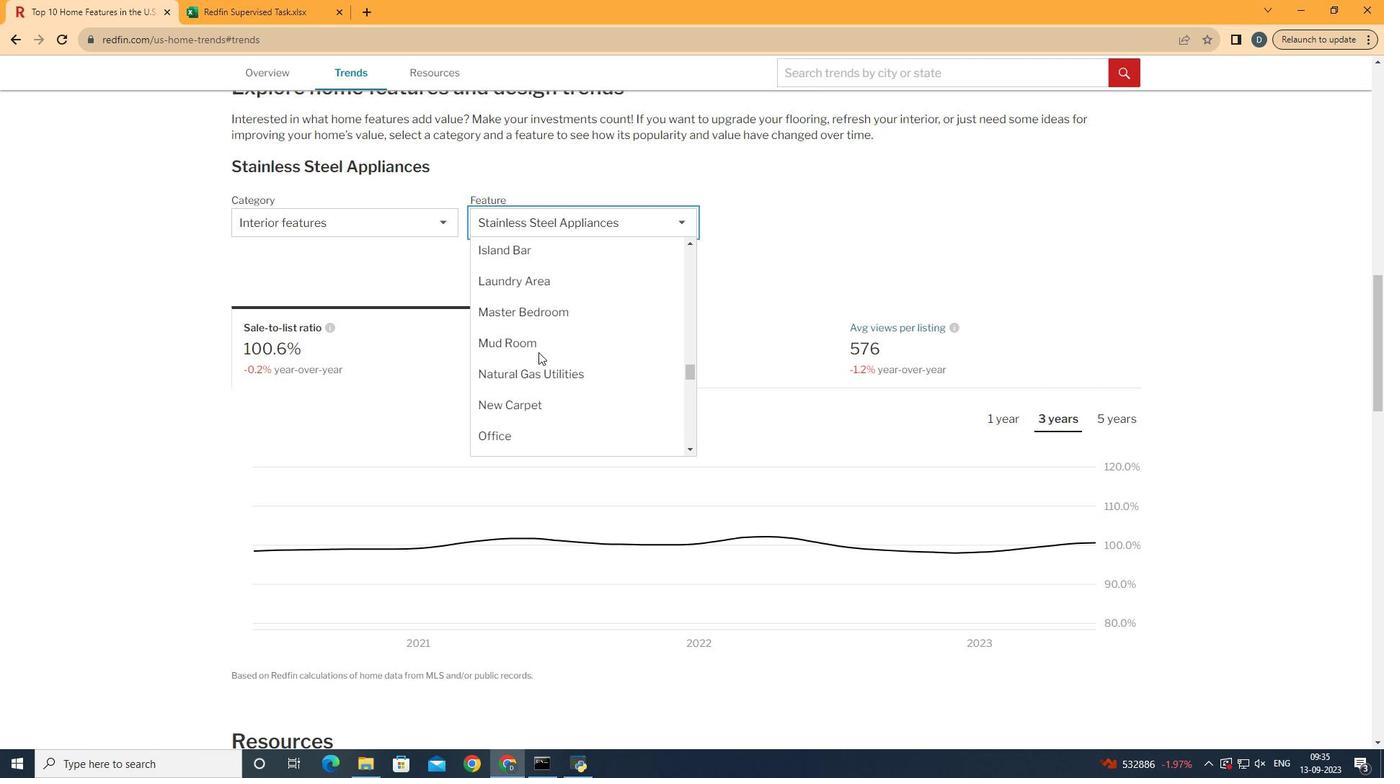 
Action: Mouse scrolled (538, 353) with delta (0, 0)
Screenshot: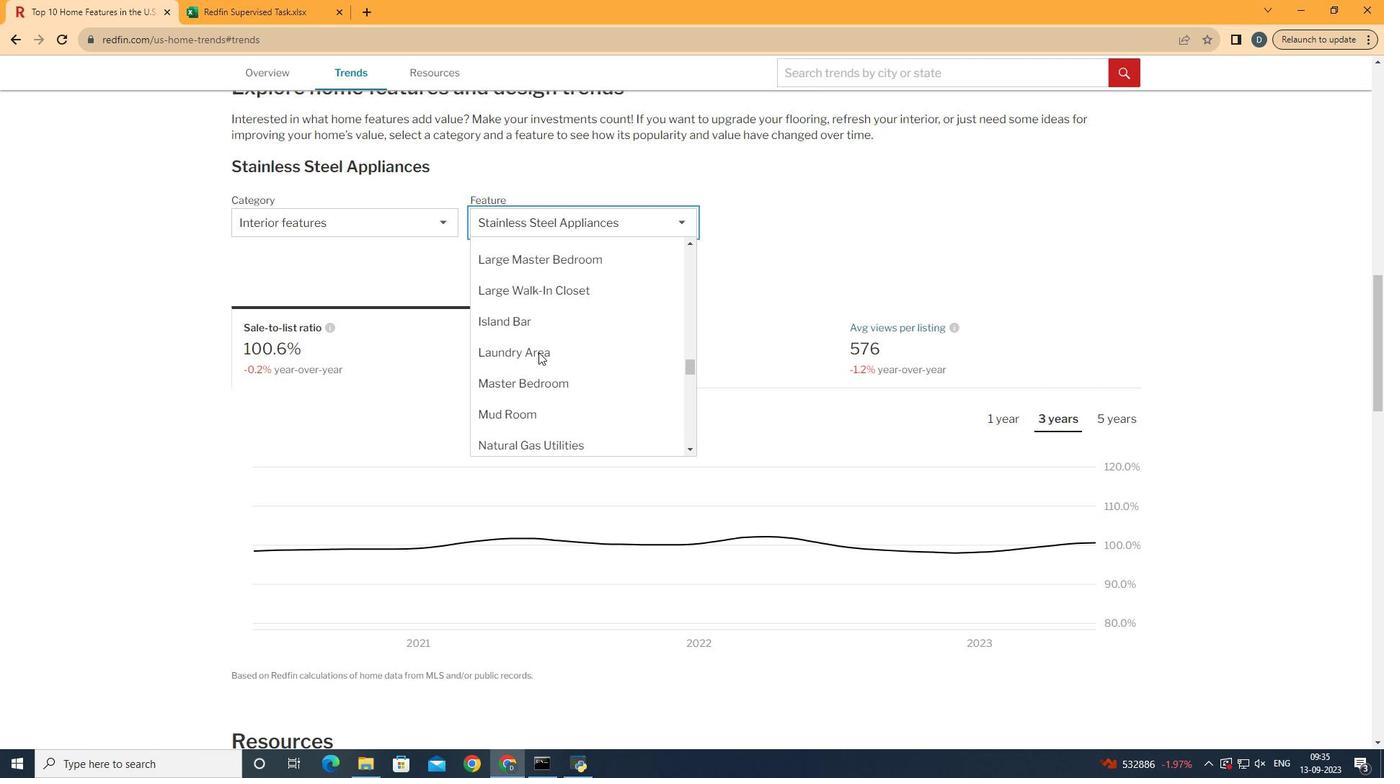 
Action: Mouse scrolled (538, 351) with delta (0, 0)
Screenshot: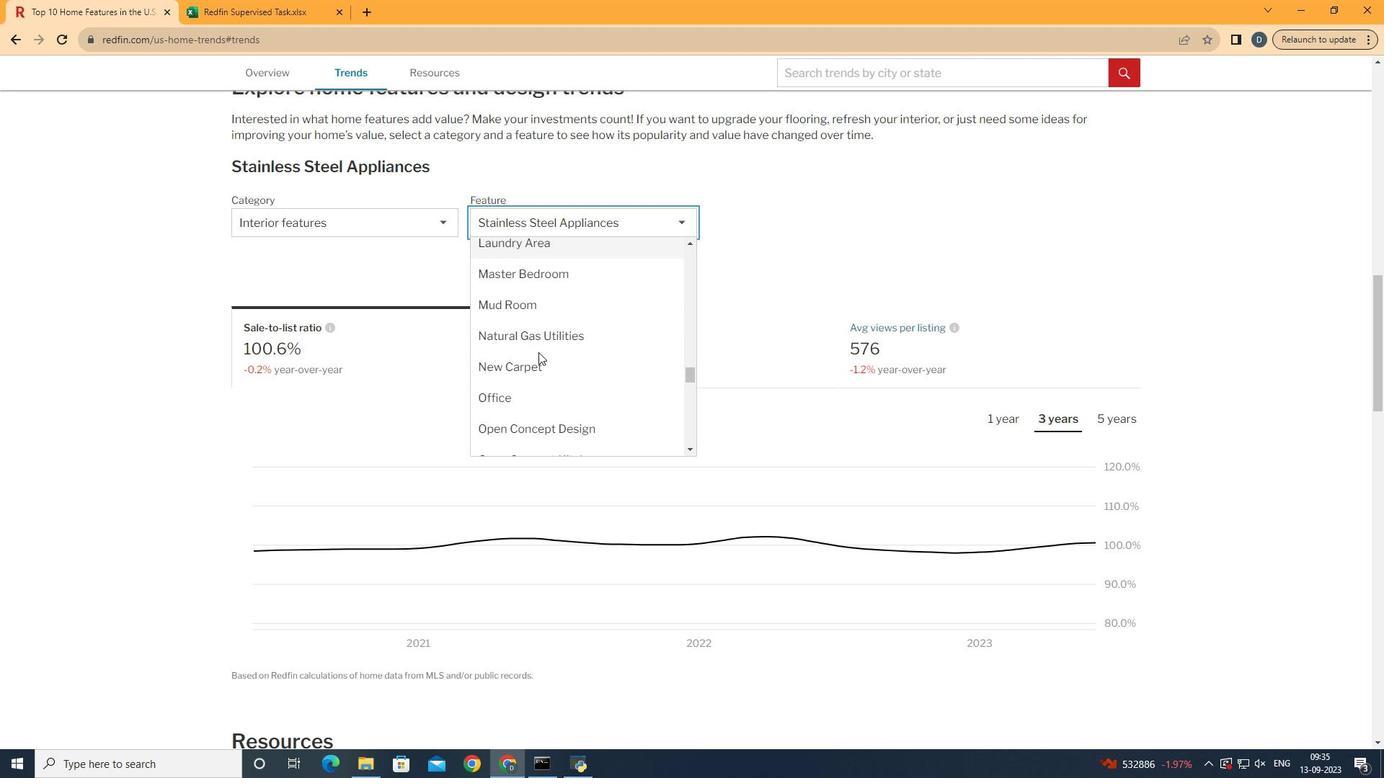 
Action: Mouse scrolled (538, 351) with delta (0, 0)
Screenshot: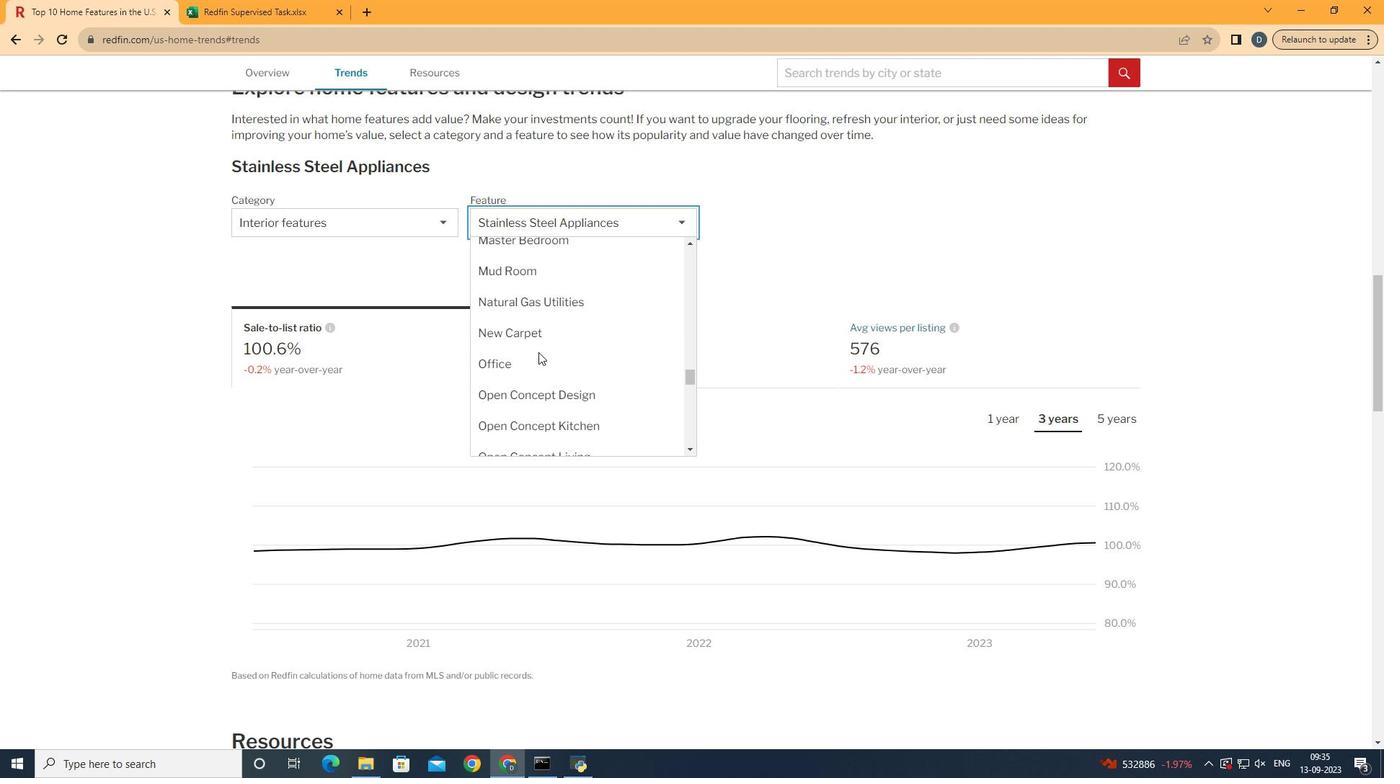 
Action: Mouse moved to (579, 316)
Screenshot: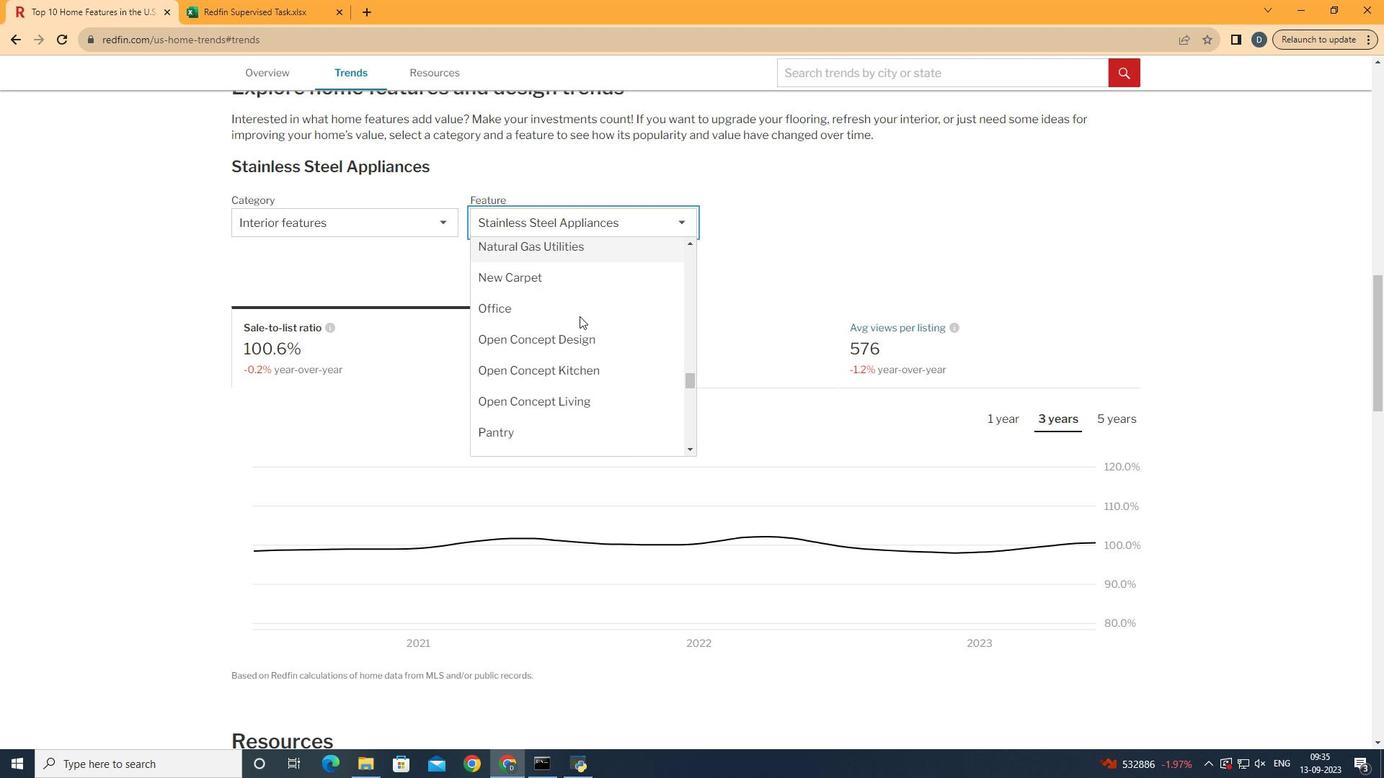 
Action: Mouse scrolled (579, 315) with delta (0, 0)
Screenshot: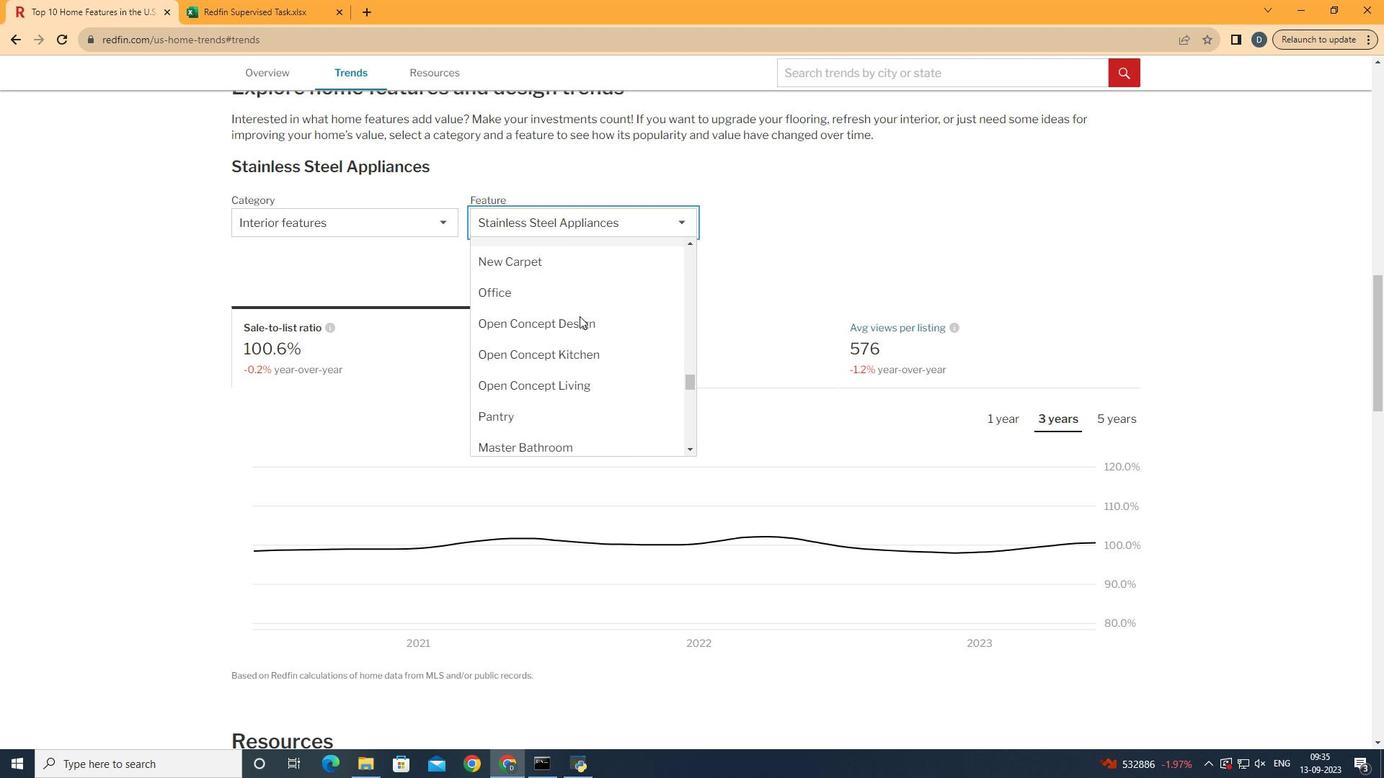 
Action: Mouse moved to (583, 310)
Screenshot: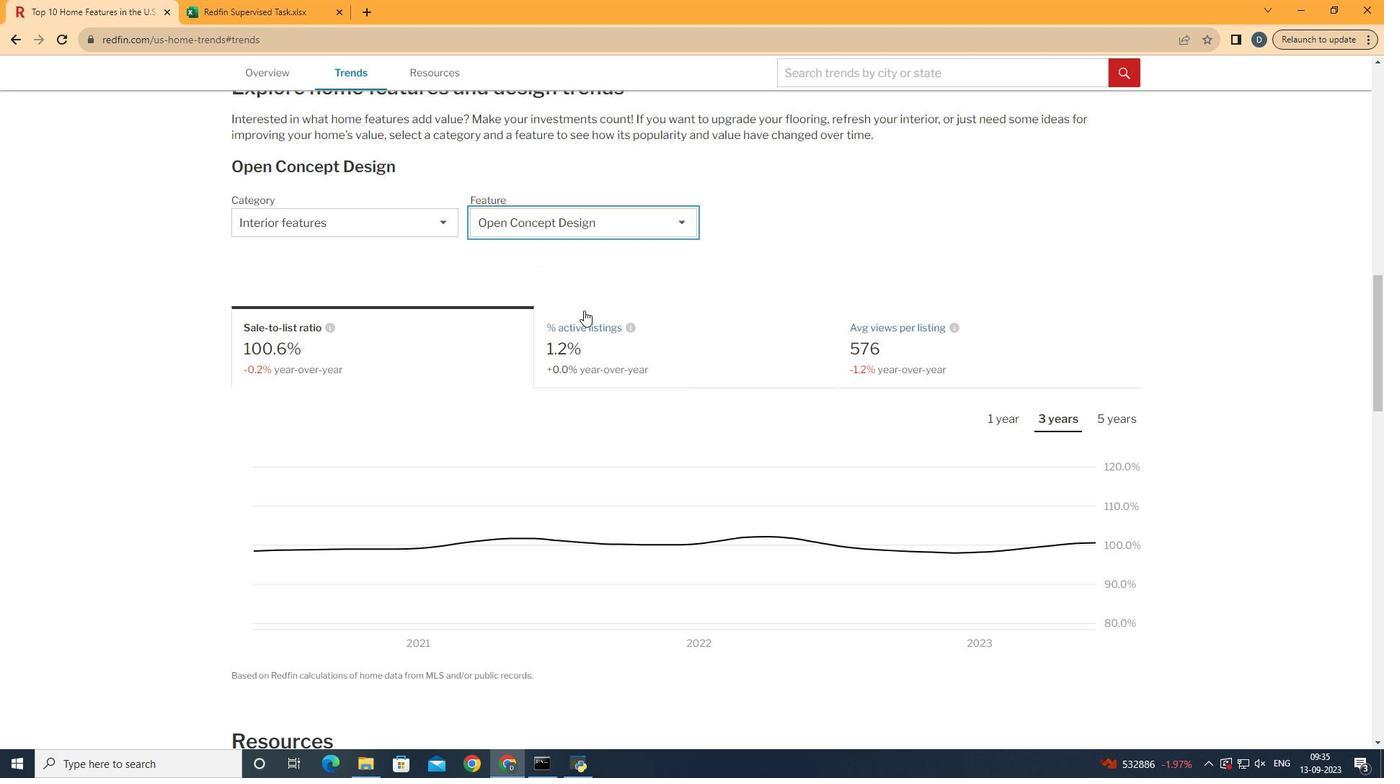
Action: Mouse pressed left at (583, 310)
Screenshot: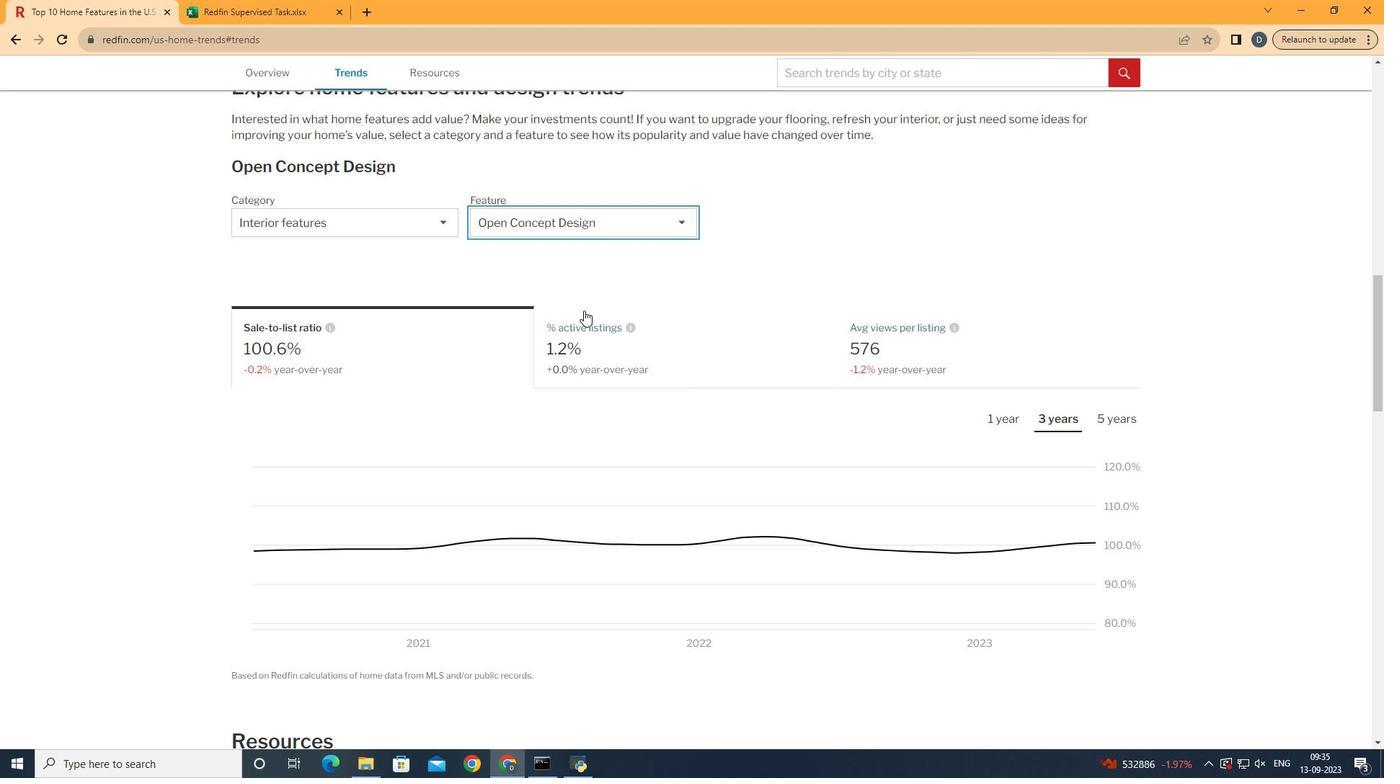 
Action: Mouse moved to (378, 325)
Screenshot: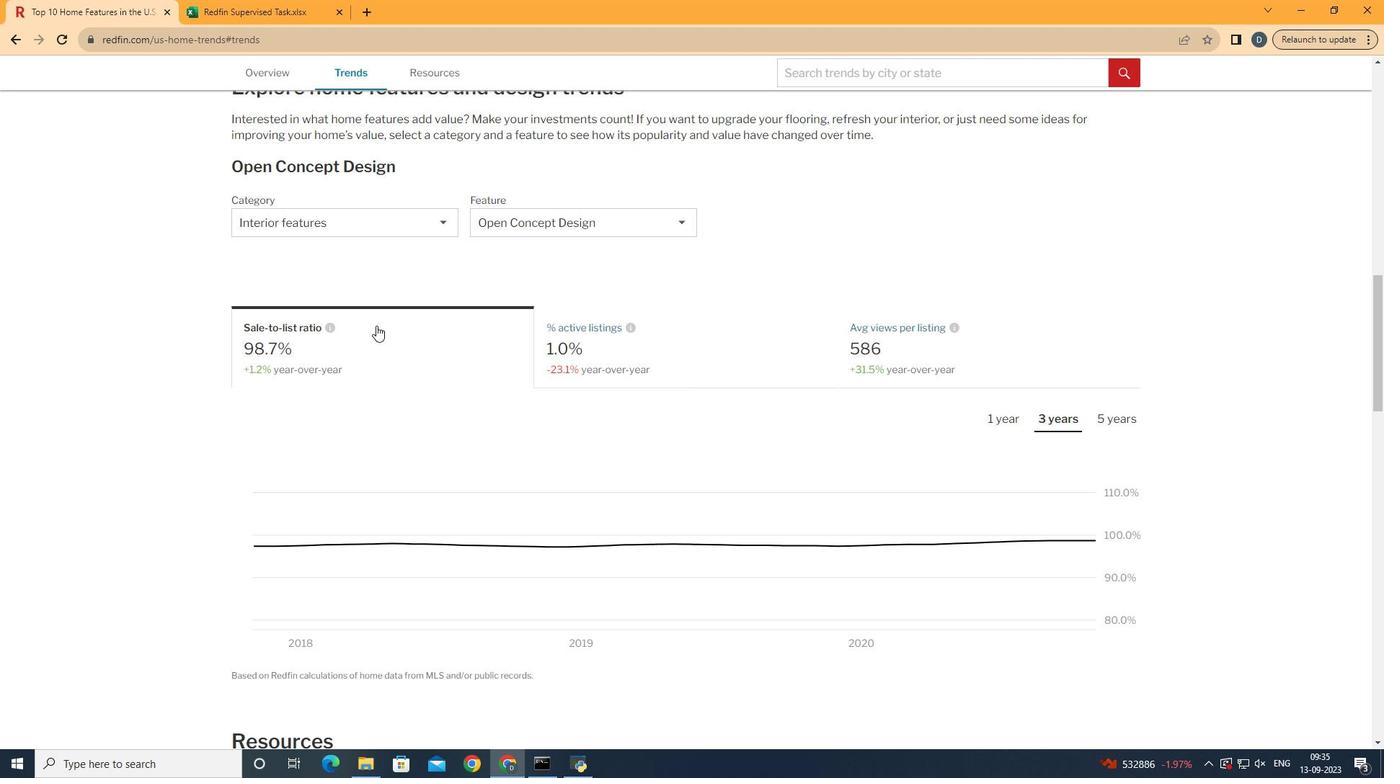 
Action: Mouse pressed left at (378, 325)
Screenshot: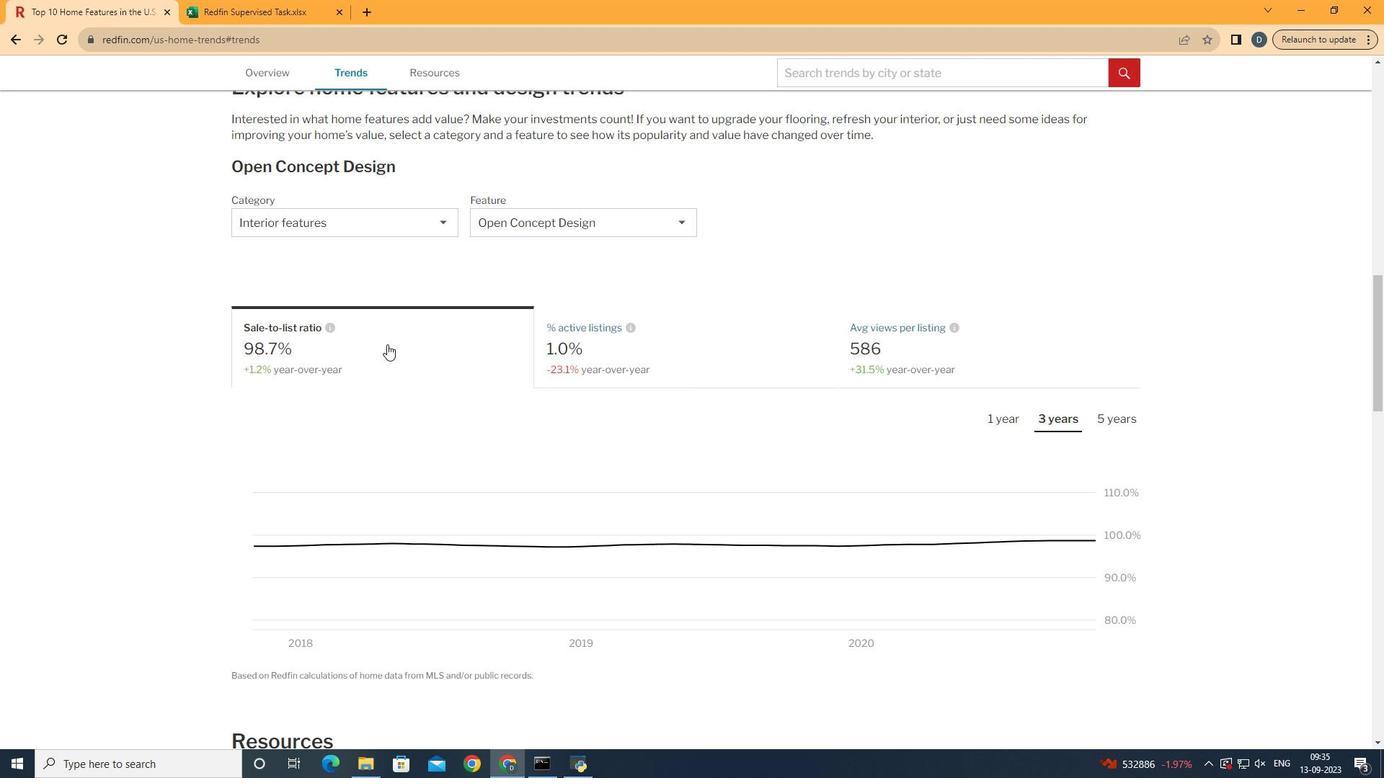
Action: Mouse moved to (1060, 418)
Screenshot: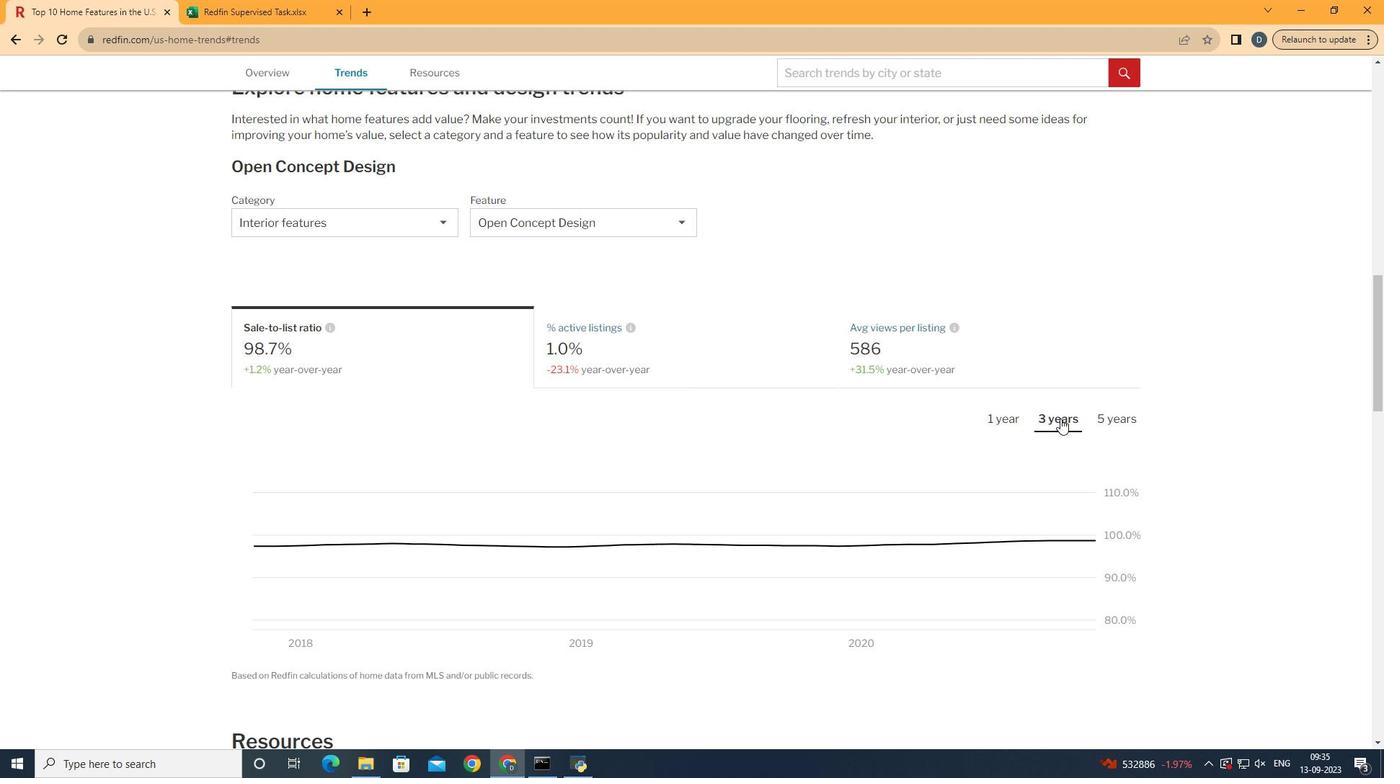
Action: Mouse pressed left at (1060, 418)
Screenshot: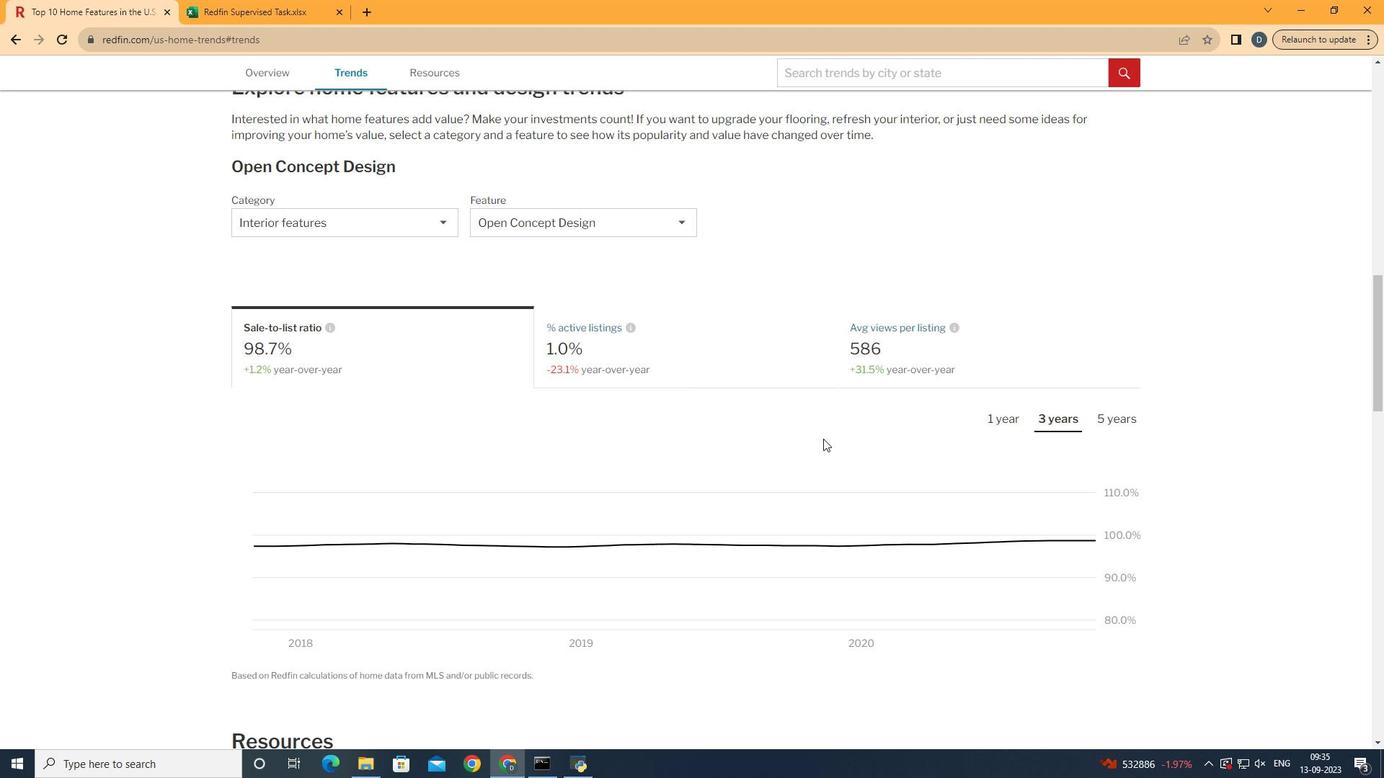 
Action: Mouse moved to (1117, 501)
Screenshot: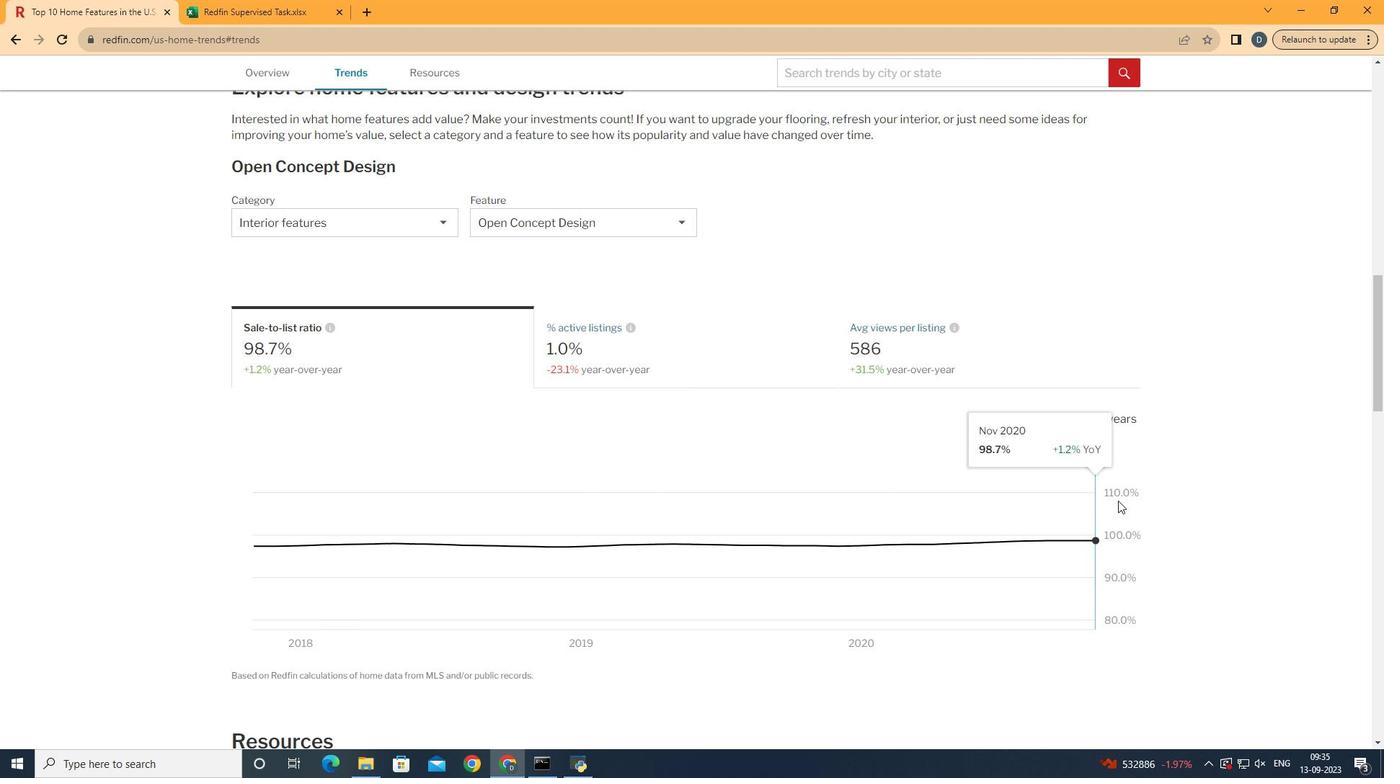 
